 Task: Look for space in Fenoarivo Atsinanana, Madagascar from 5th July, 2023 to 11th July, 2023 for 2 adults in price range Rs.8000 to Rs.16000. Place can be entire place with 2 bedrooms having 2 beds and 1 bathroom. Property type can be house, flat, guest house. Booking option can be shelf check-in. Required host language is English.
Action: Mouse moved to (431, 59)
Screenshot: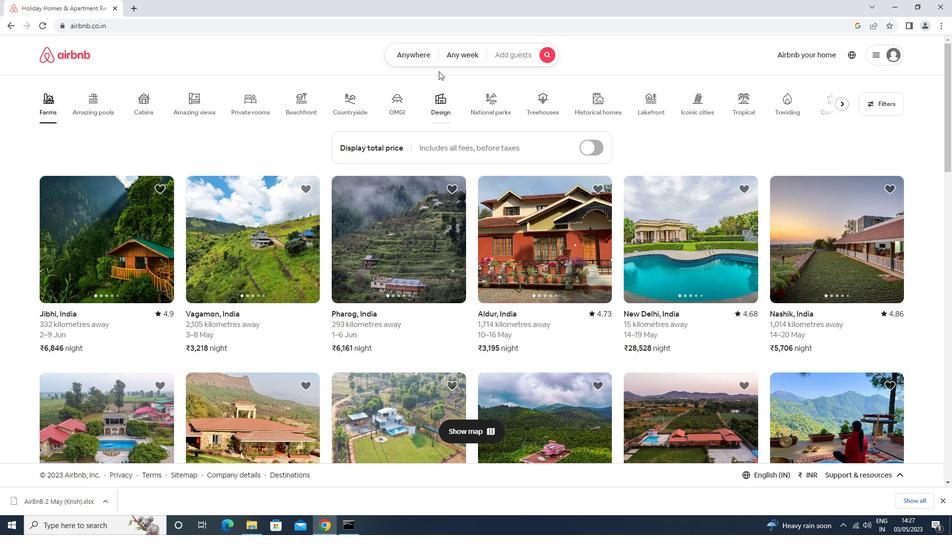 
Action: Mouse pressed left at (431, 59)
Screenshot: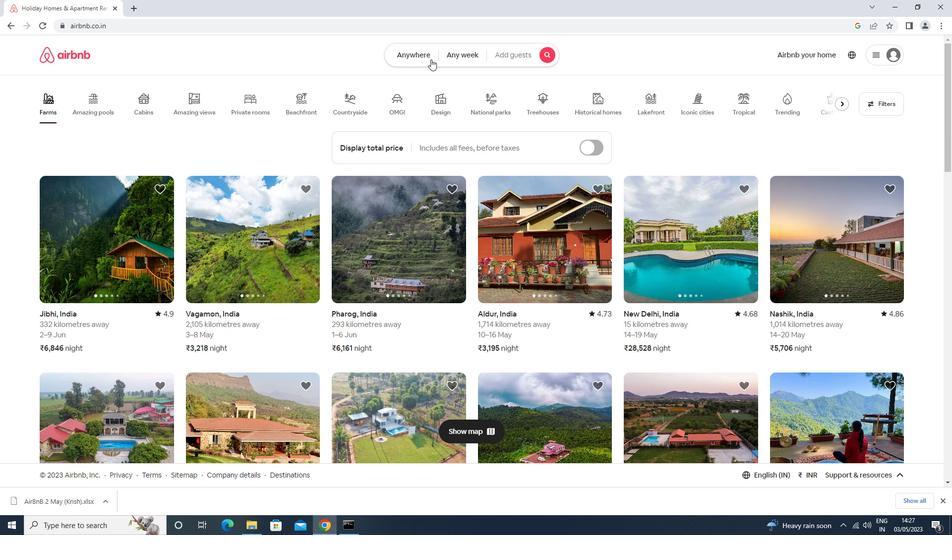 
Action: Mouse moved to (362, 94)
Screenshot: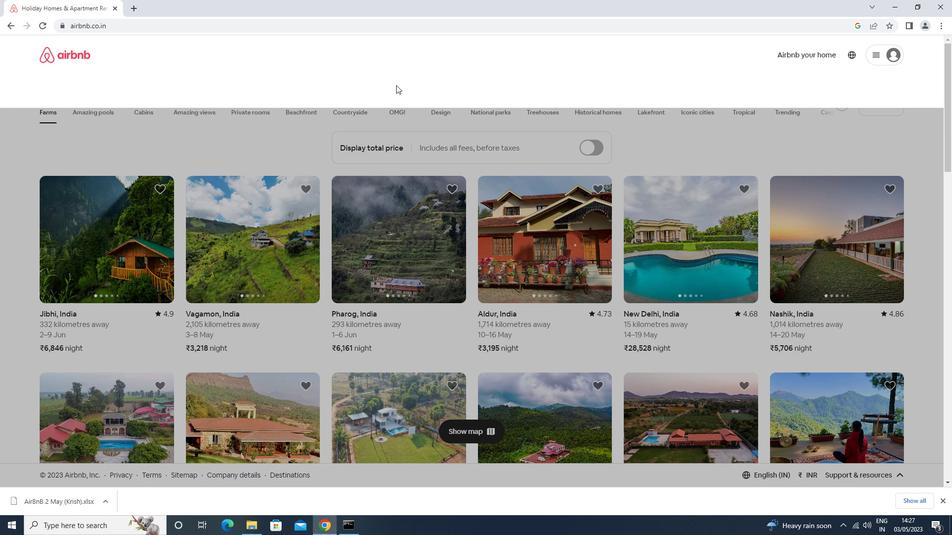 
Action: Mouse pressed left at (362, 94)
Screenshot: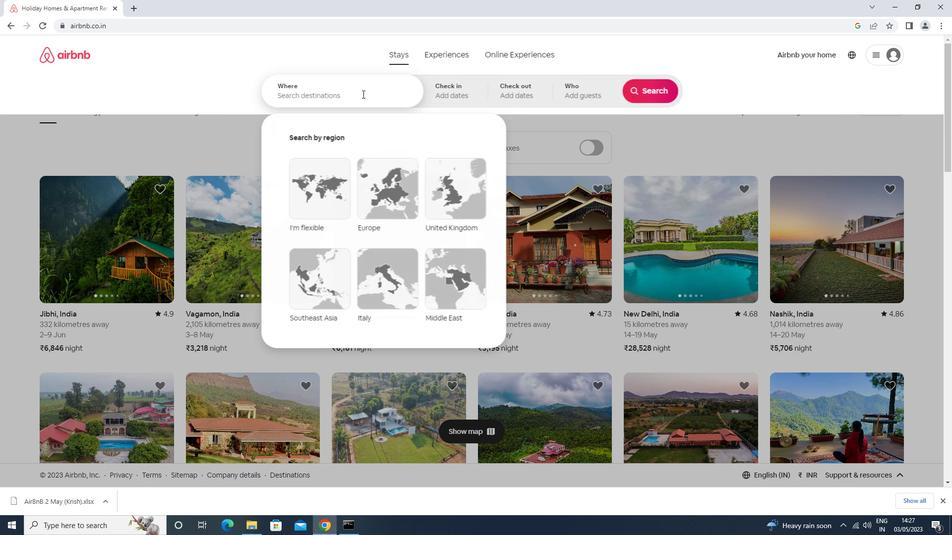 
Action: Mouse moved to (362, 94)
Screenshot: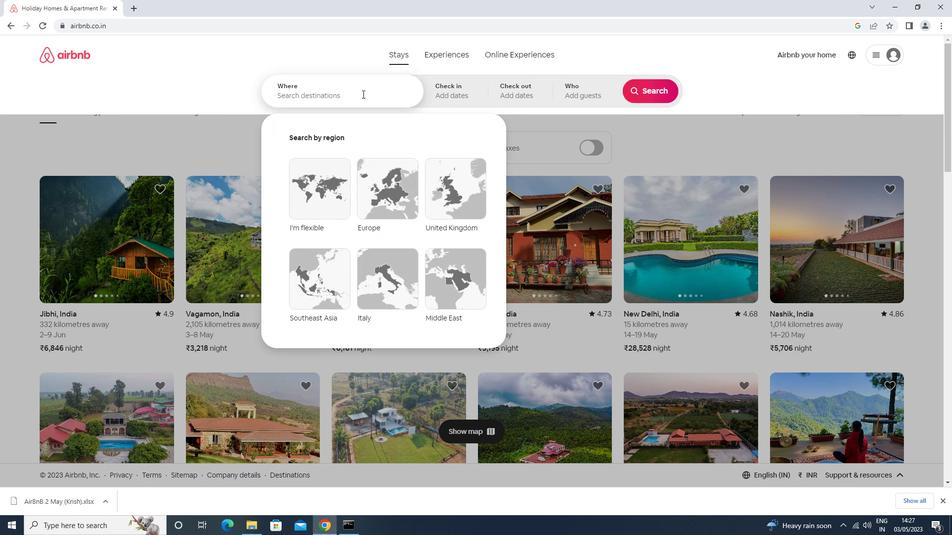 
Action: Key pressed fenaoriva<Key.down><Key.enter>
Screenshot: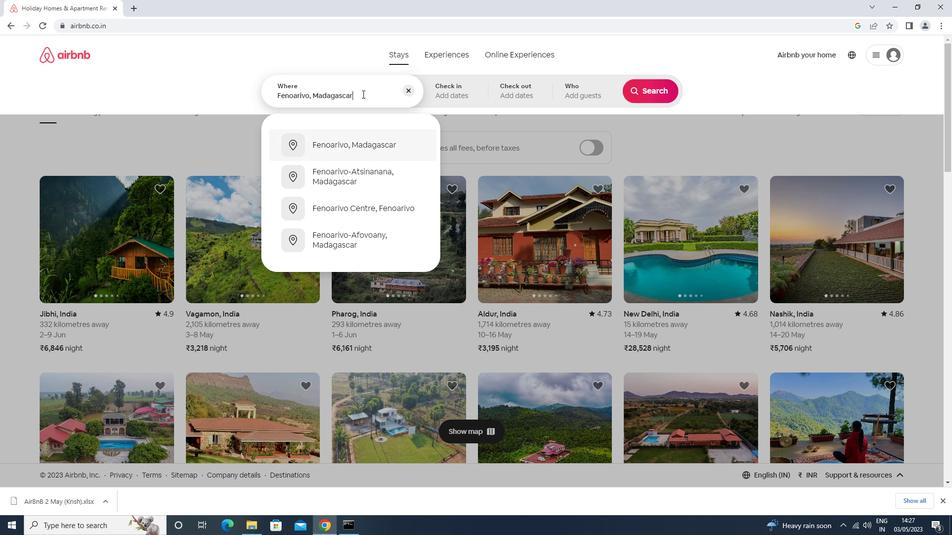 
Action: Mouse moved to (645, 168)
Screenshot: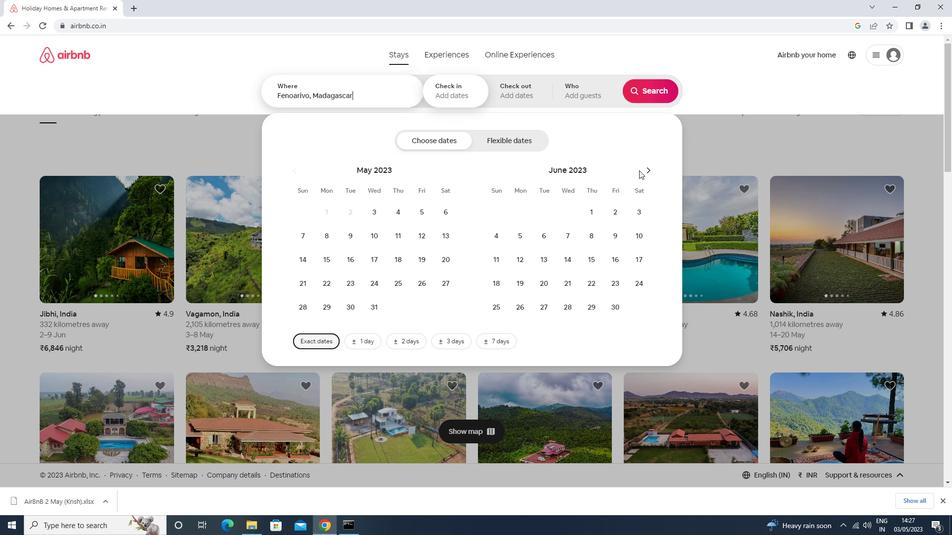 
Action: Mouse pressed left at (645, 168)
Screenshot: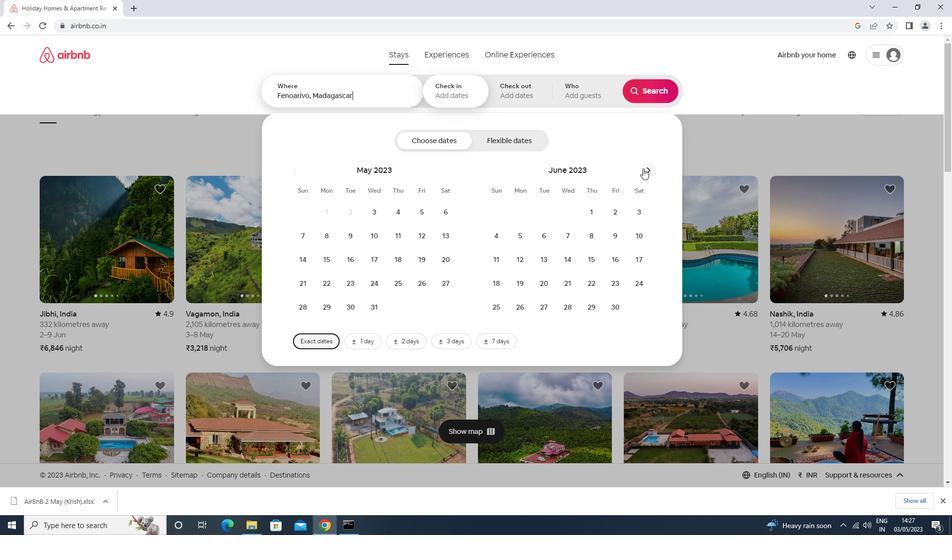 
Action: Mouse moved to (563, 238)
Screenshot: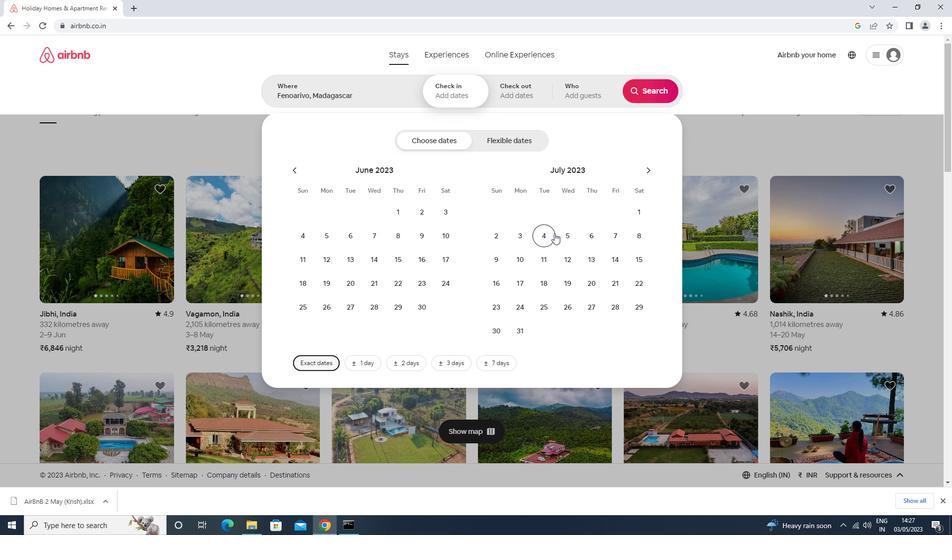 
Action: Mouse pressed left at (563, 238)
Screenshot: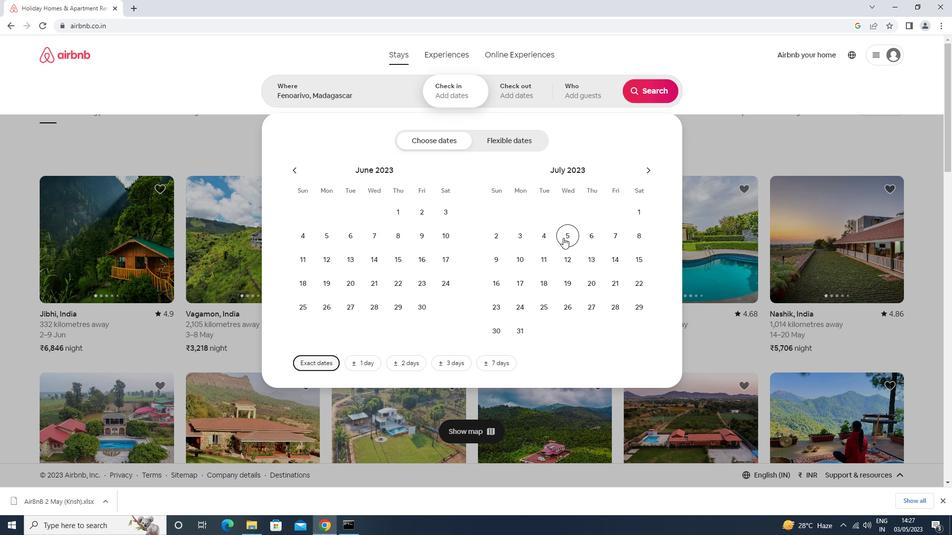 
Action: Mouse moved to (535, 262)
Screenshot: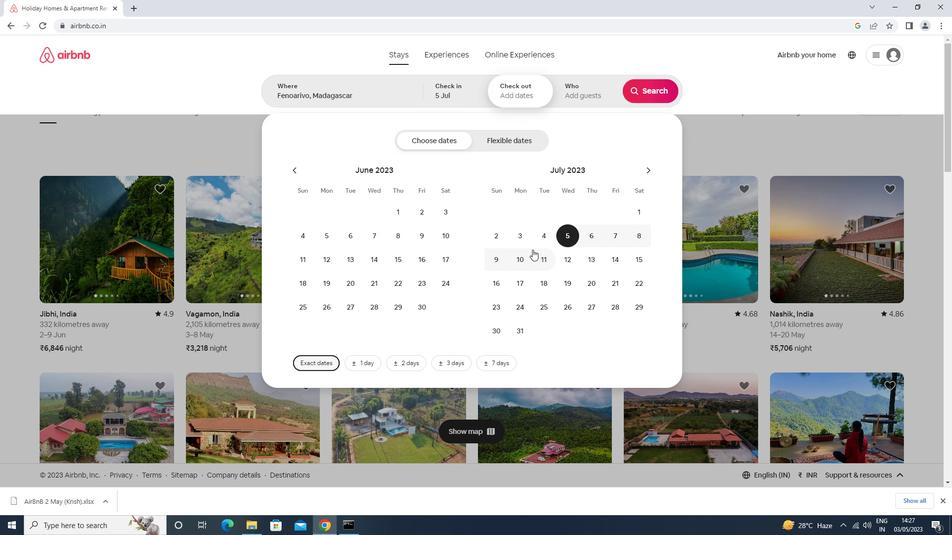 
Action: Mouse pressed left at (535, 262)
Screenshot: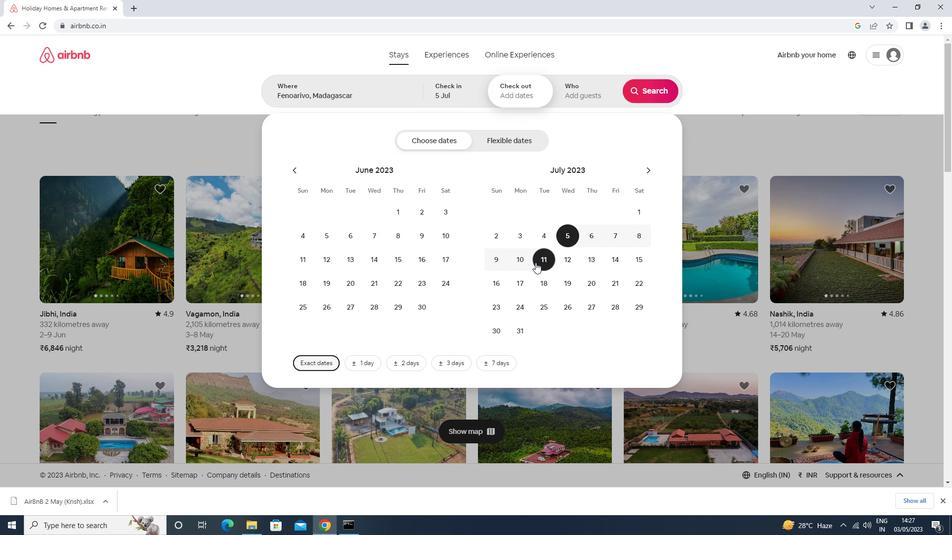 
Action: Mouse moved to (568, 98)
Screenshot: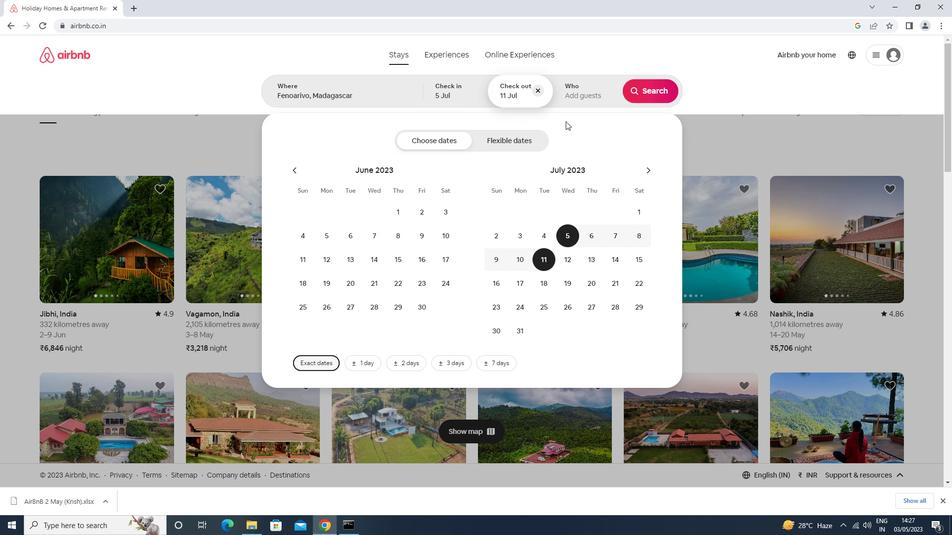 
Action: Mouse pressed left at (568, 98)
Screenshot: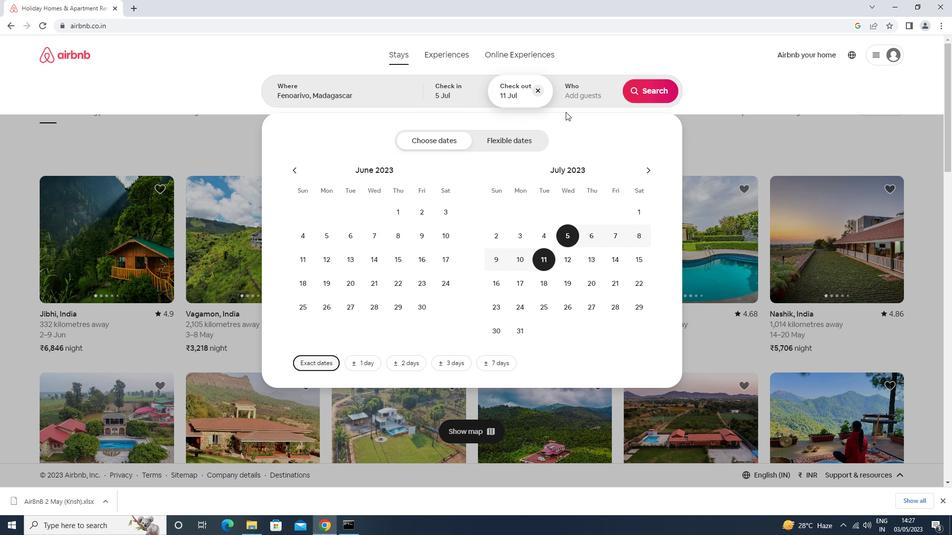 
Action: Mouse moved to (656, 145)
Screenshot: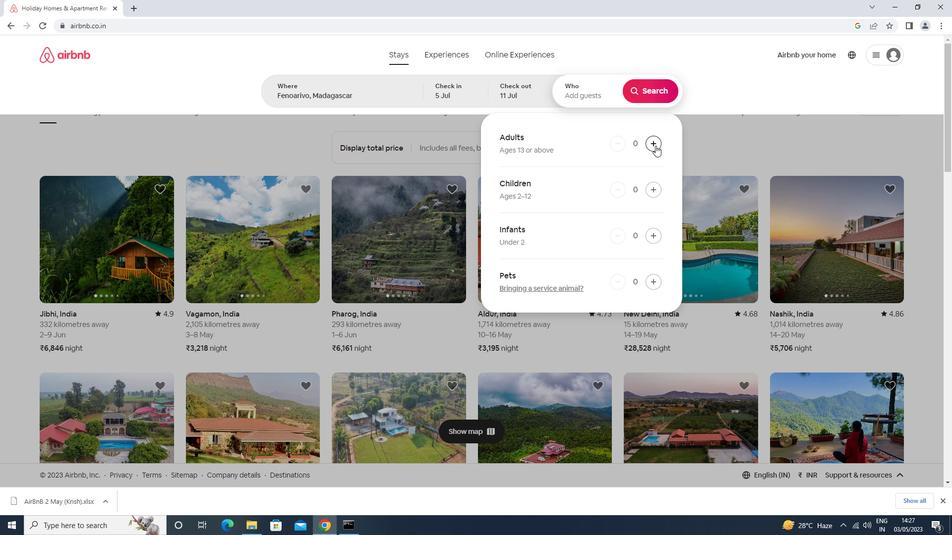 
Action: Mouse pressed left at (656, 145)
Screenshot: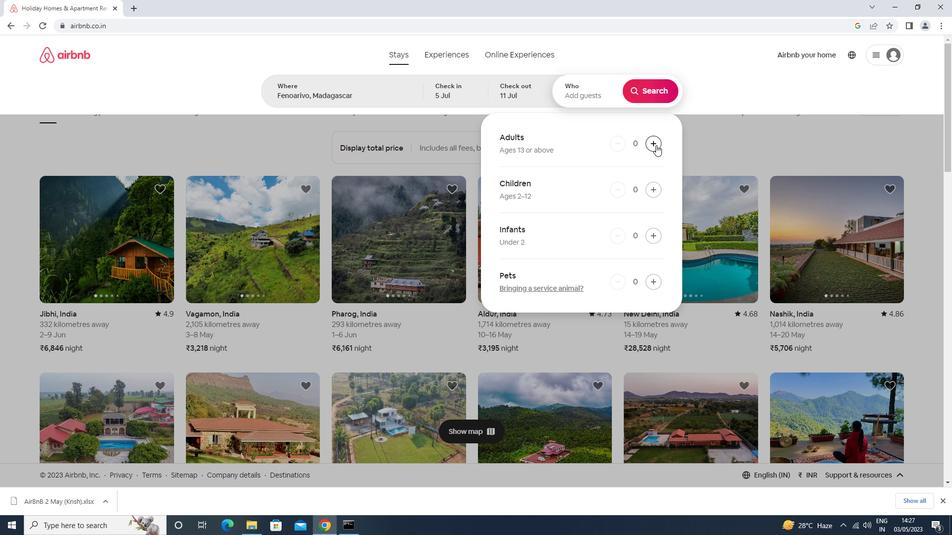 
Action: Mouse pressed left at (656, 145)
Screenshot: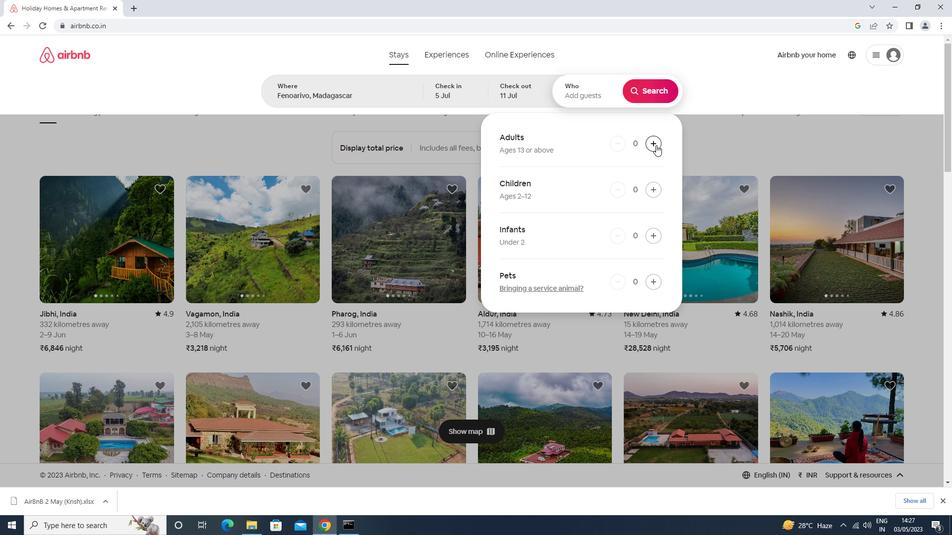 
Action: Mouse moved to (653, 99)
Screenshot: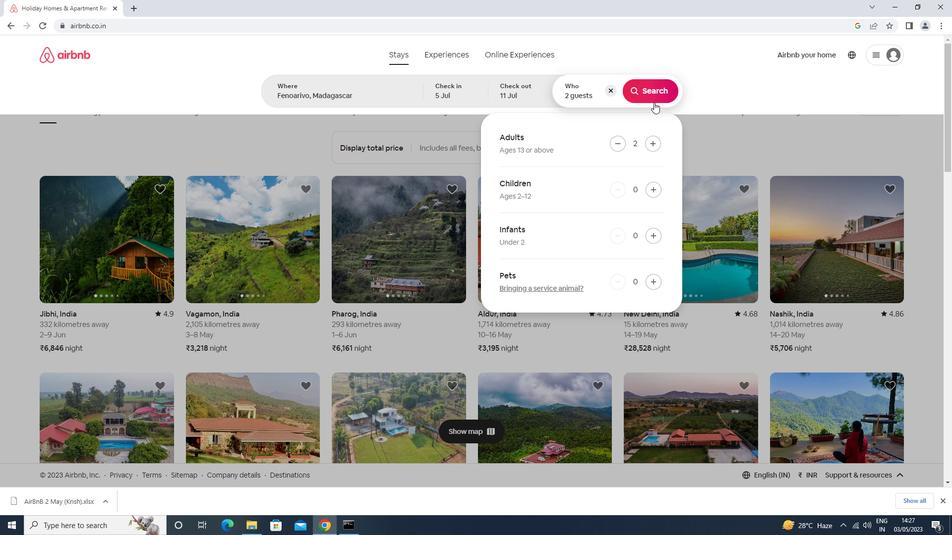 
Action: Mouse pressed left at (653, 99)
Screenshot: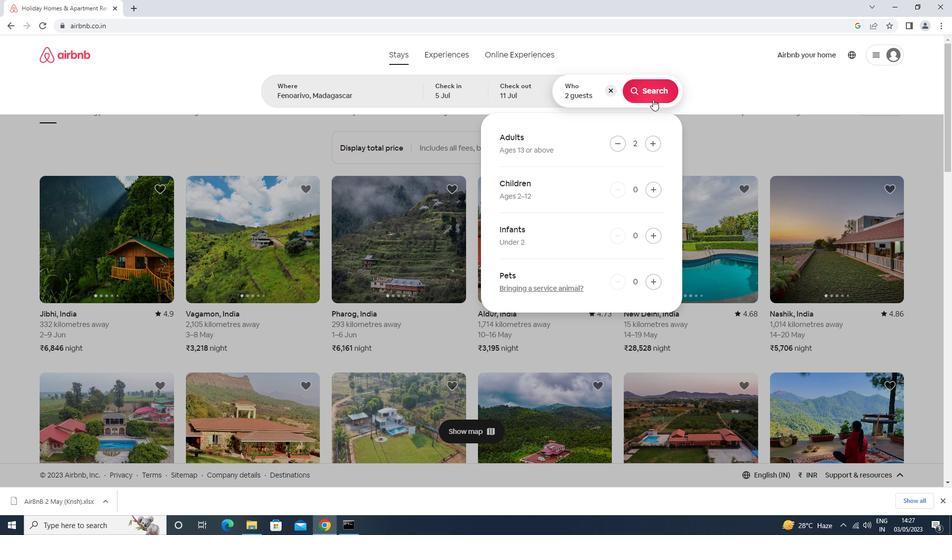 
Action: Mouse moved to (898, 92)
Screenshot: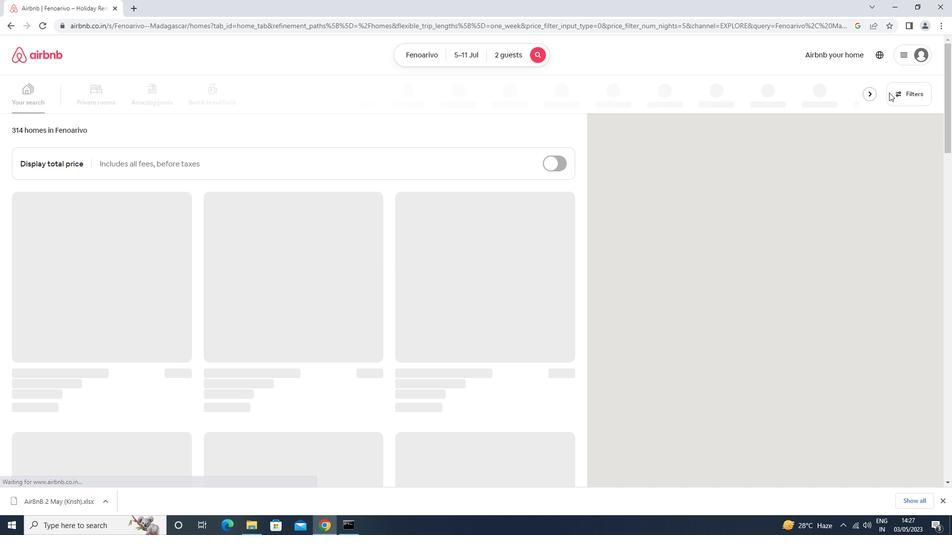 
Action: Mouse pressed left at (898, 92)
Screenshot: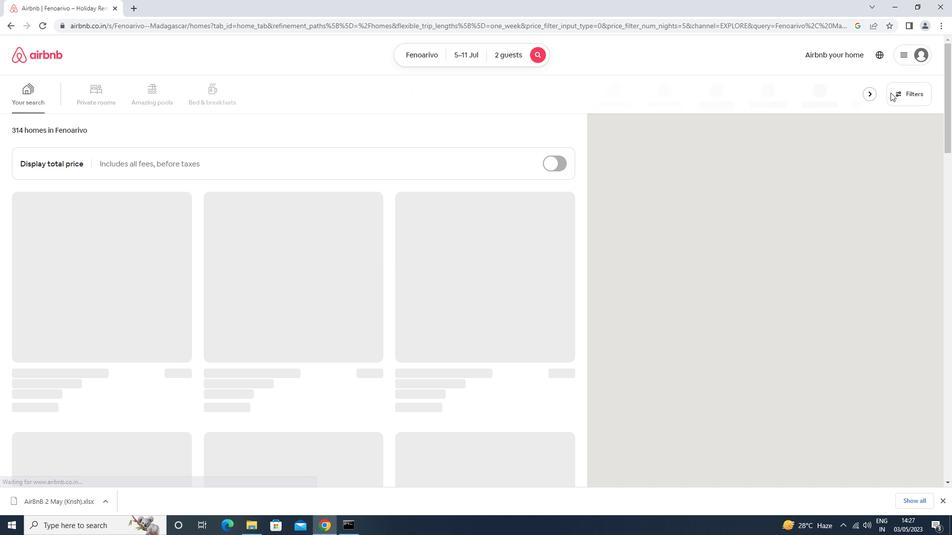 
Action: Mouse moved to (424, 211)
Screenshot: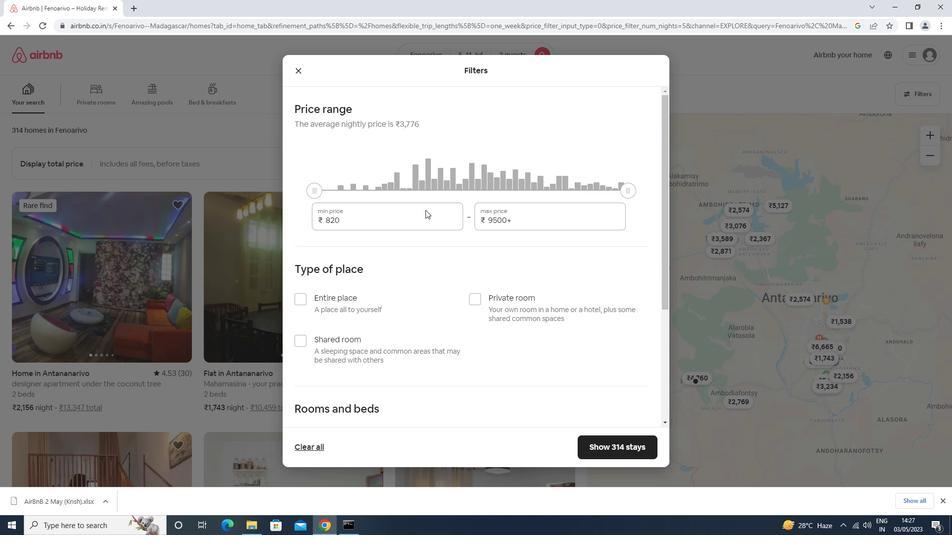 
Action: Mouse pressed left at (424, 211)
Screenshot: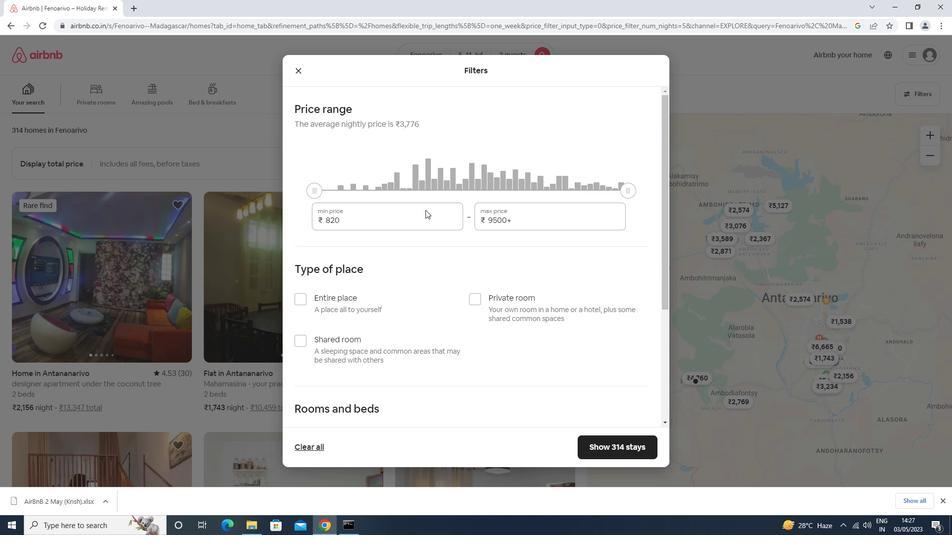 
Action: Mouse moved to (416, 215)
Screenshot: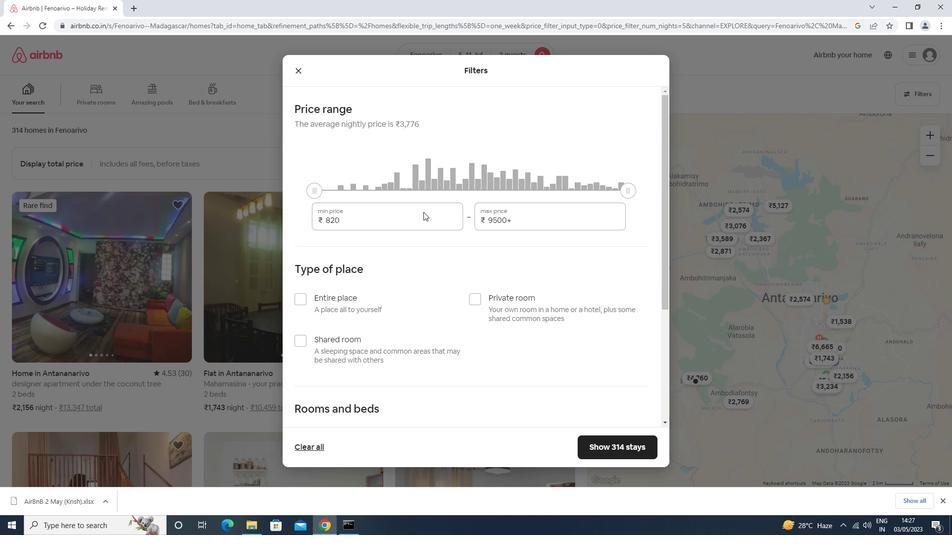 
Action: Key pressed <Key.backspace><Key.backspace><Key.backspace><Key.backspace><Key.backspace><Key.backspace><Key.backspace><Key.backspace><Key.backspace><Key.backspace><Key.backspace><Key.backspace>8000<Key.tab>16000
Screenshot: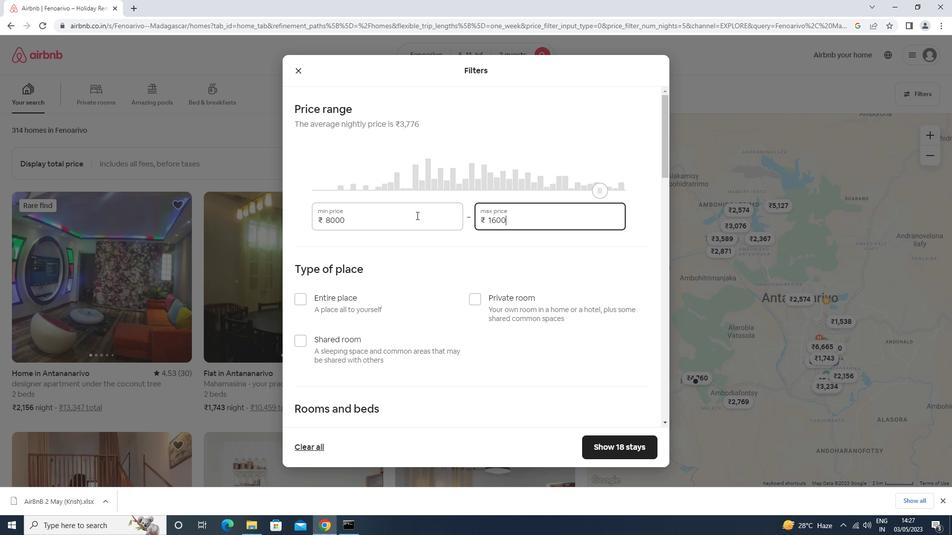
Action: Mouse moved to (390, 188)
Screenshot: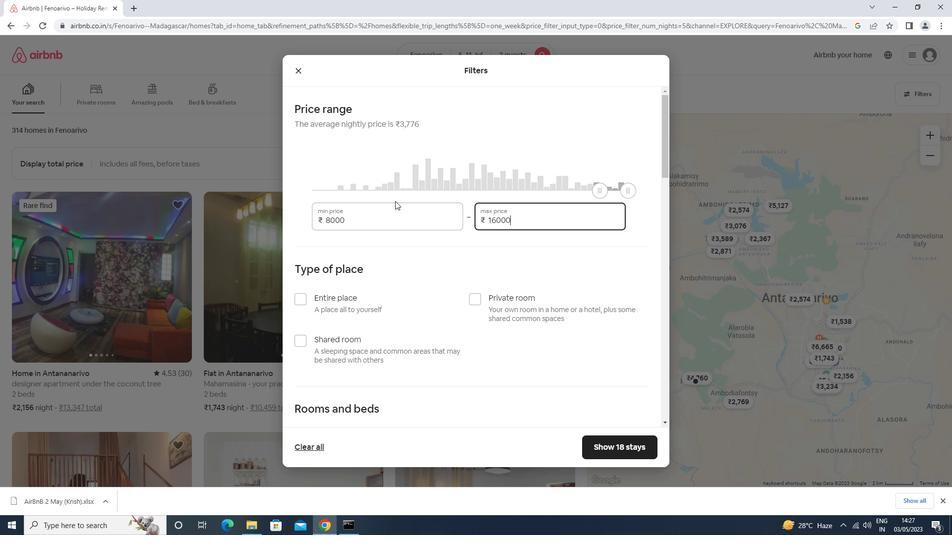 
Action: Mouse scrolled (390, 187) with delta (0, 0)
Screenshot: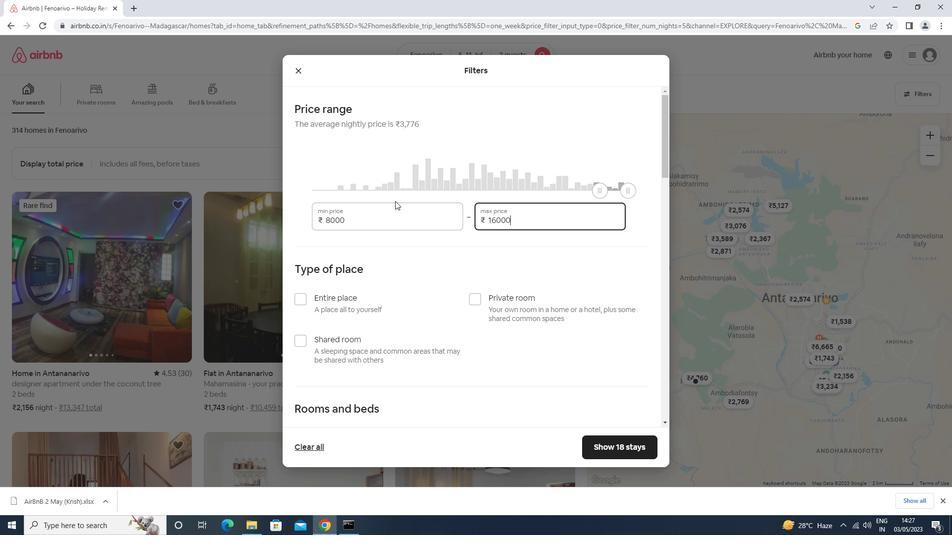 
Action: Mouse scrolled (390, 187) with delta (0, 0)
Screenshot: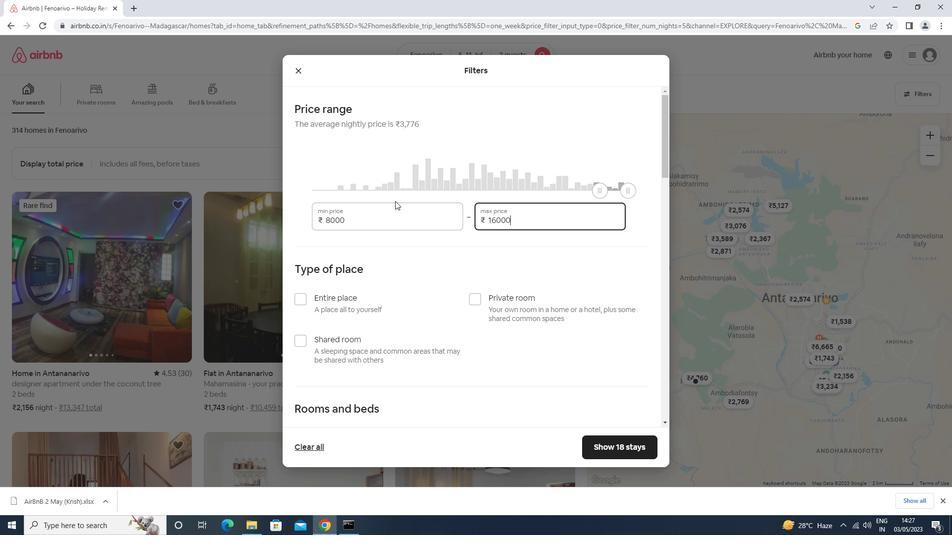 
Action: Mouse moved to (327, 201)
Screenshot: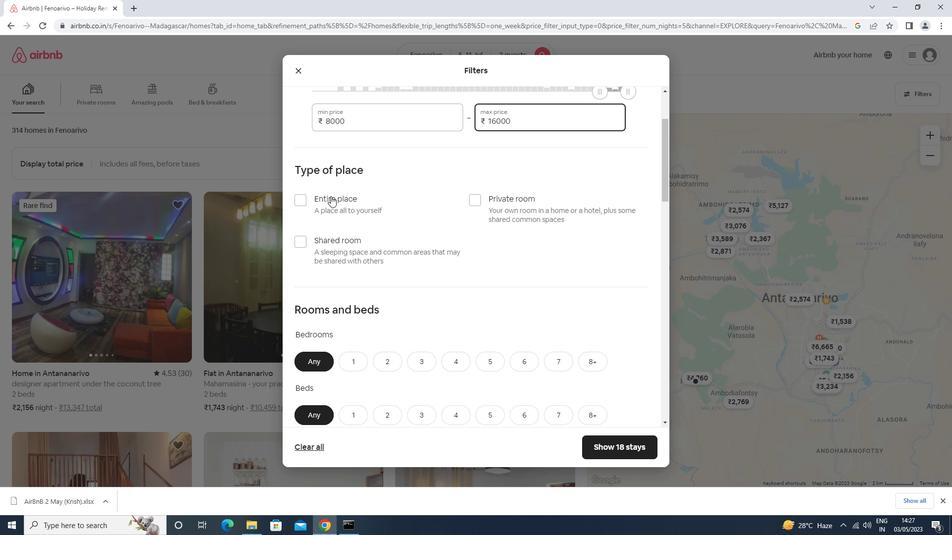 
Action: Mouse pressed left at (327, 201)
Screenshot: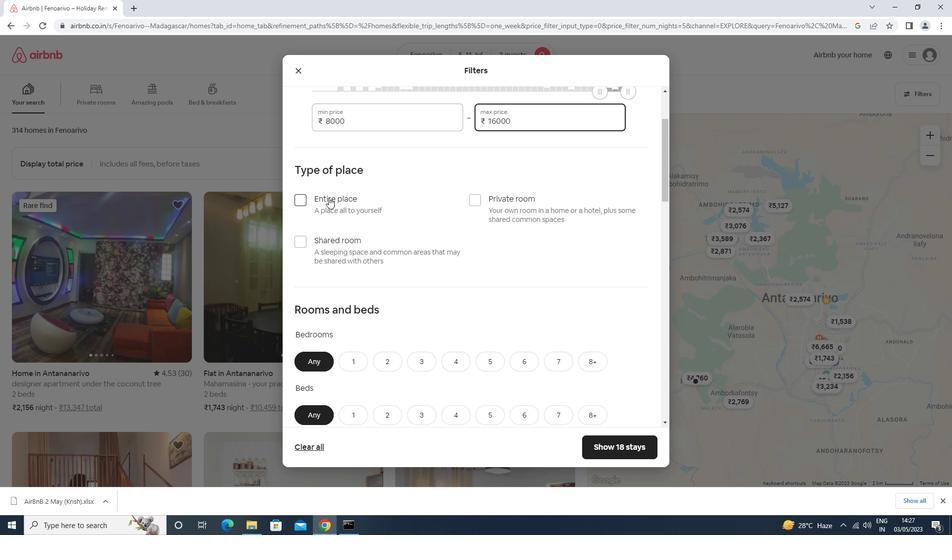 
Action: Mouse scrolled (327, 201) with delta (0, 0)
Screenshot: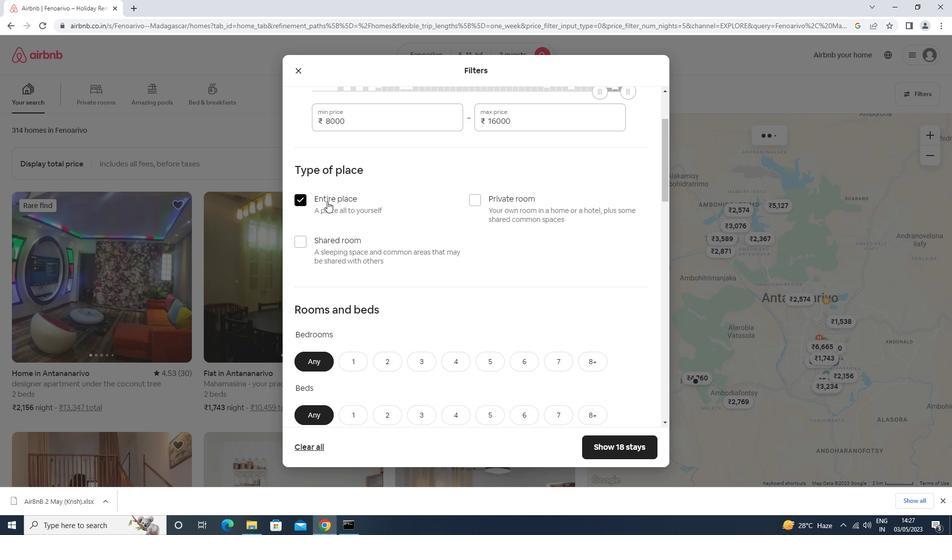 
Action: Mouse scrolled (327, 201) with delta (0, 0)
Screenshot: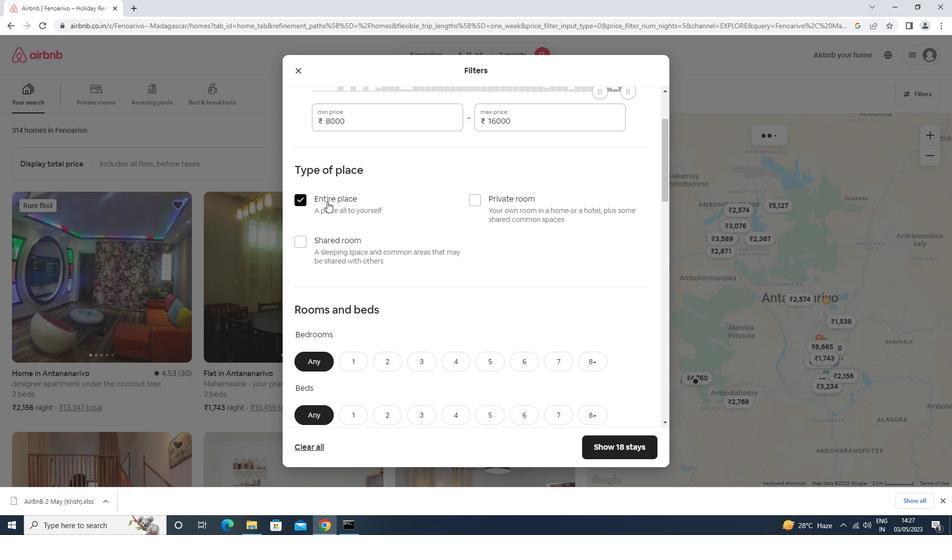 
Action: Mouse scrolled (327, 201) with delta (0, 0)
Screenshot: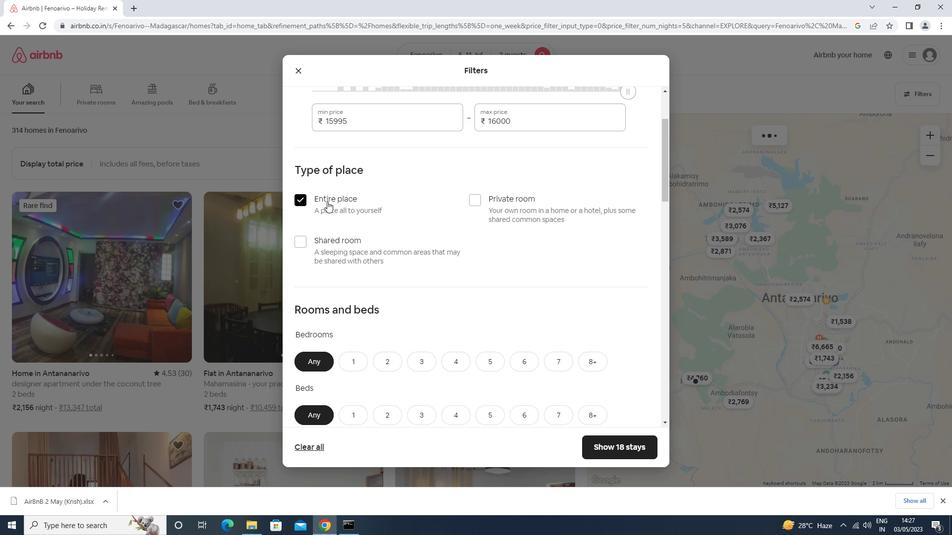 
Action: Mouse moved to (391, 213)
Screenshot: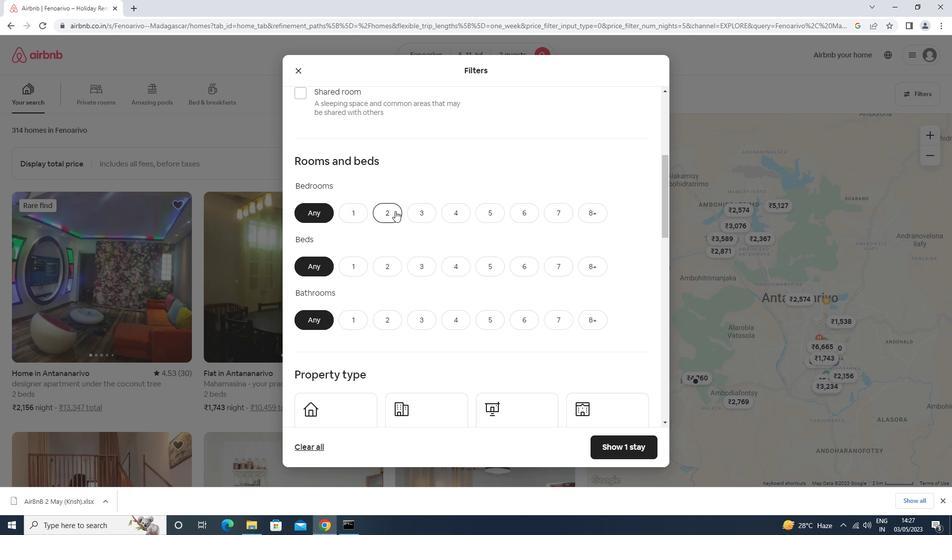 
Action: Mouse pressed left at (391, 213)
Screenshot: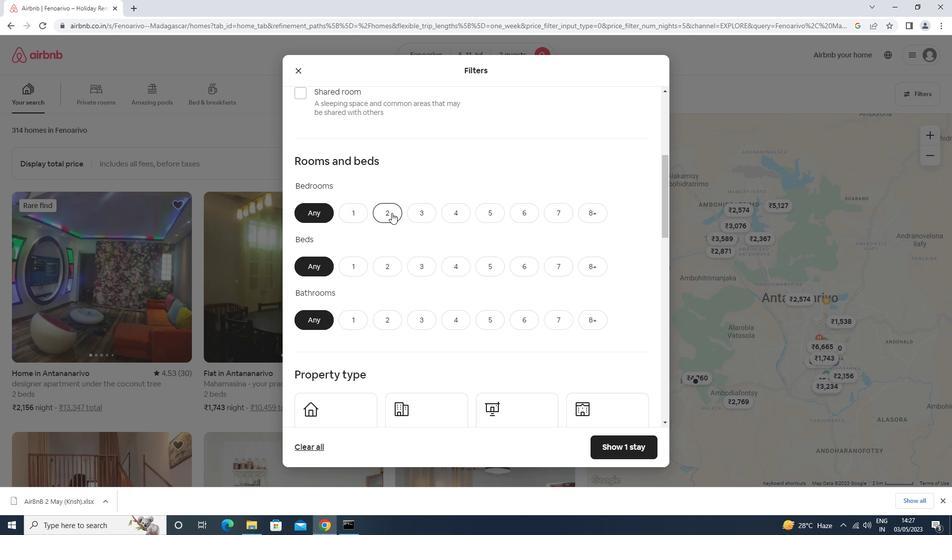 
Action: Mouse moved to (382, 266)
Screenshot: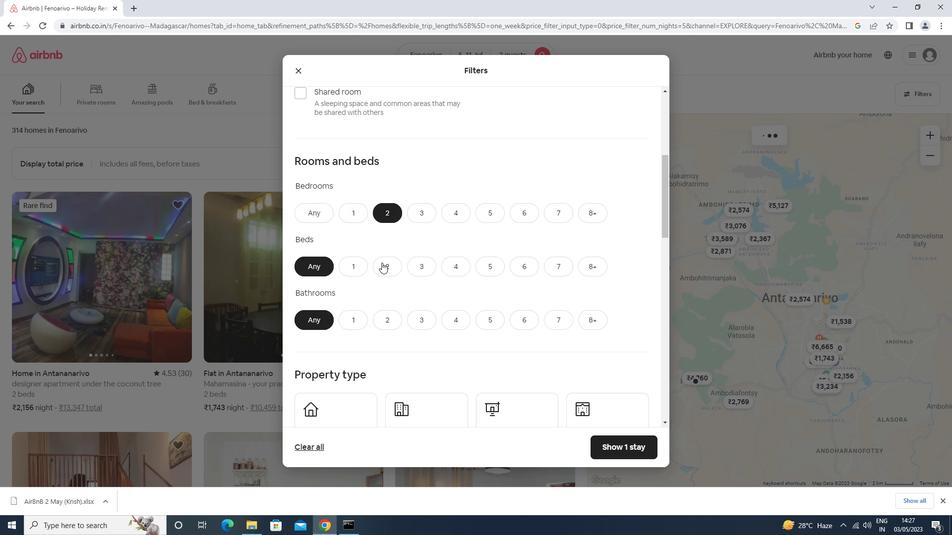 
Action: Mouse pressed left at (382, 266)
Screenshot: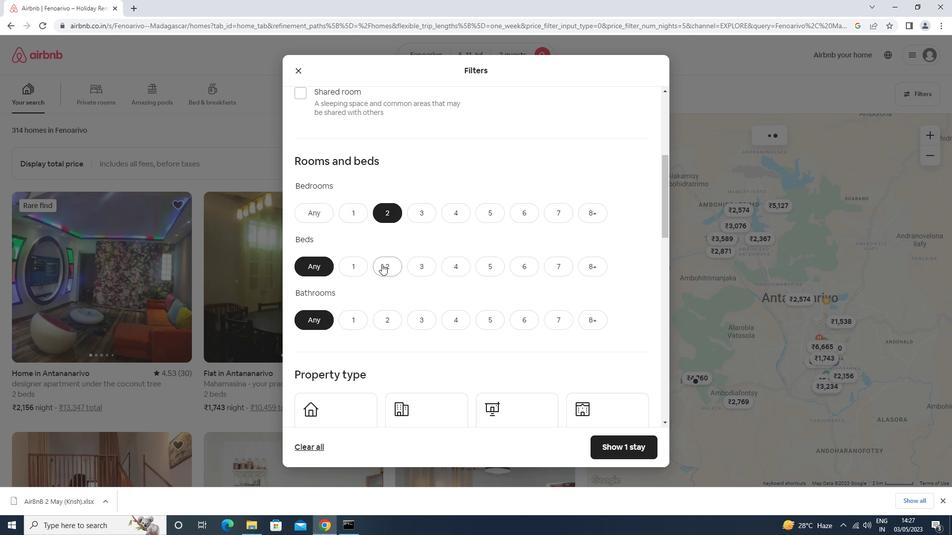 
Action: Mouse moved to (358, 320)
Screenshot: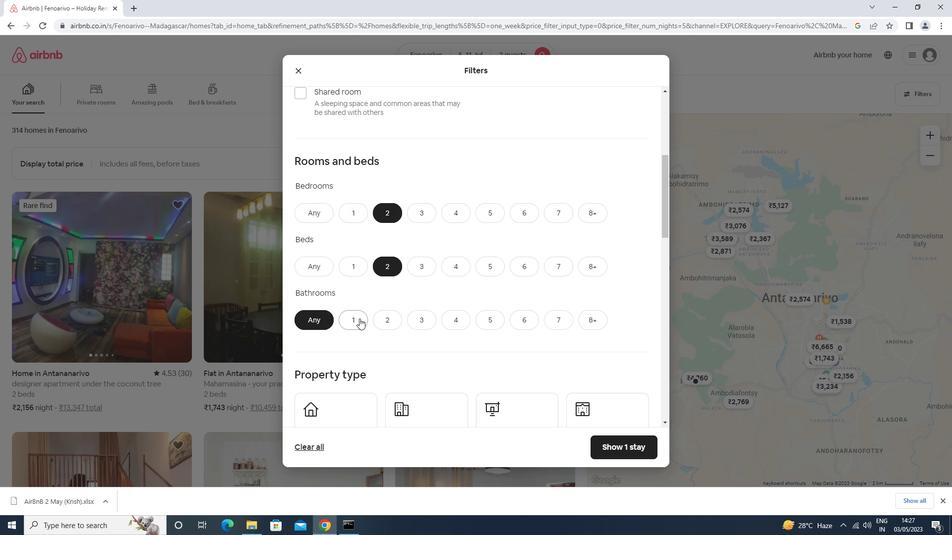 
Action: Mouse pressed left at (358, 320)
Screenshot: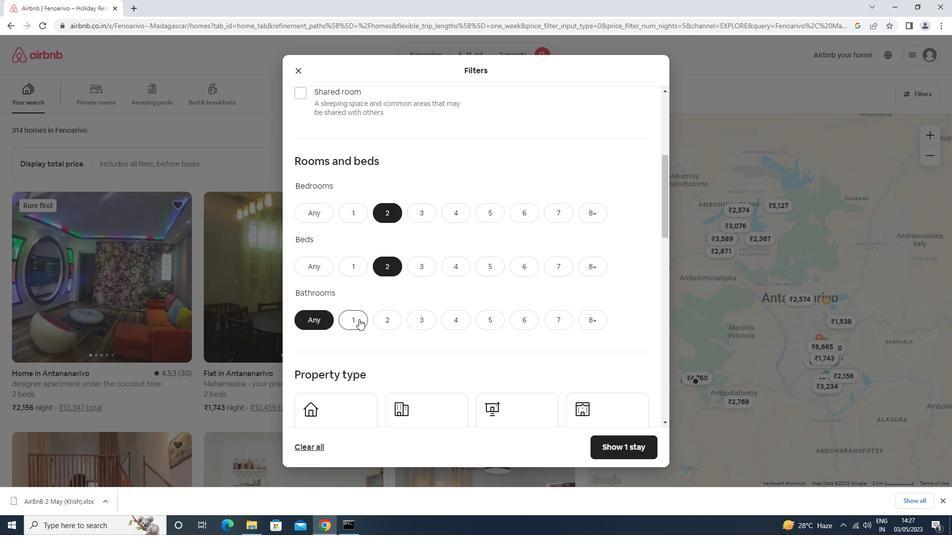 
Action: Mouse moved to (357, 321)
Screenshot: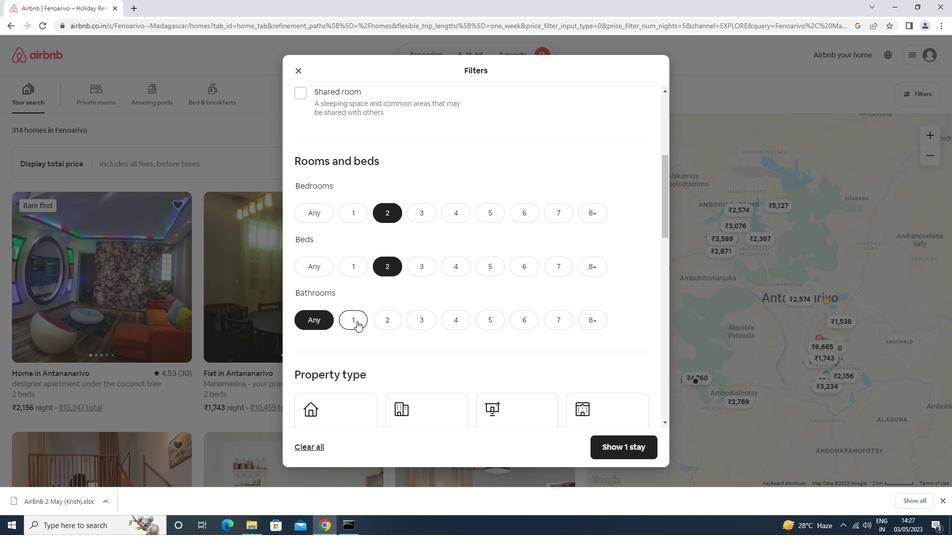 
Action: Mouse scrolled (357, 320) with delta (0, 0)
Screenshot: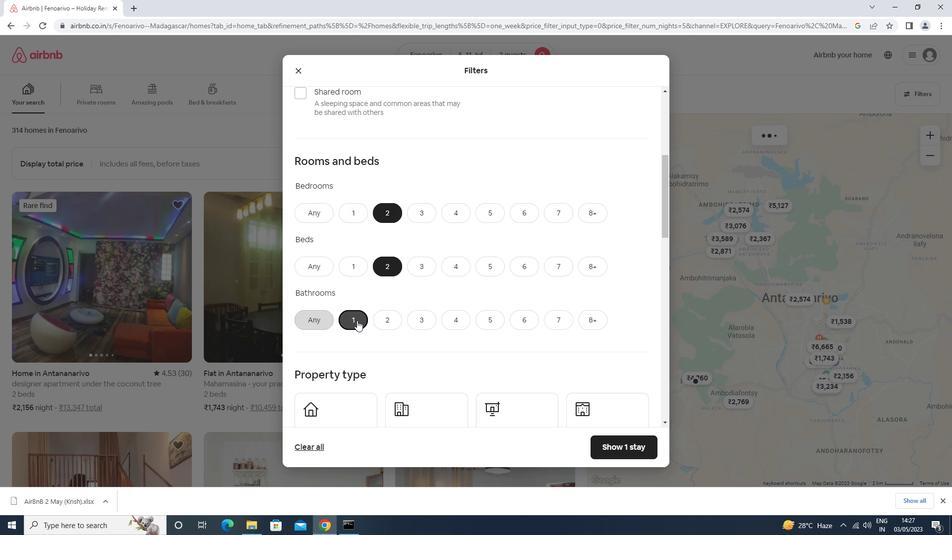 
Action: Mouse scrolled (357, 320) with delta (0, 0)
Screenshot: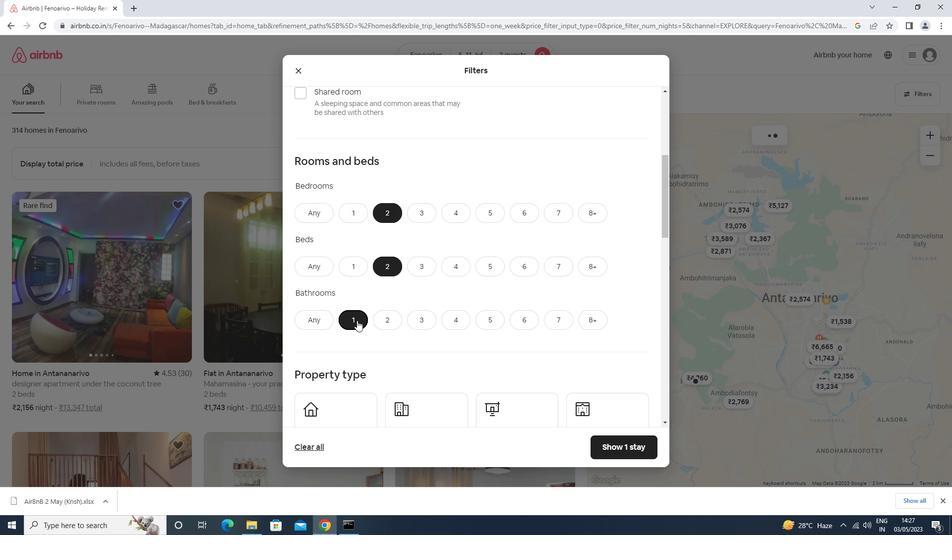 
Action: Mouse scrolled (357, 320) with delta (0, 0)
Screenshot: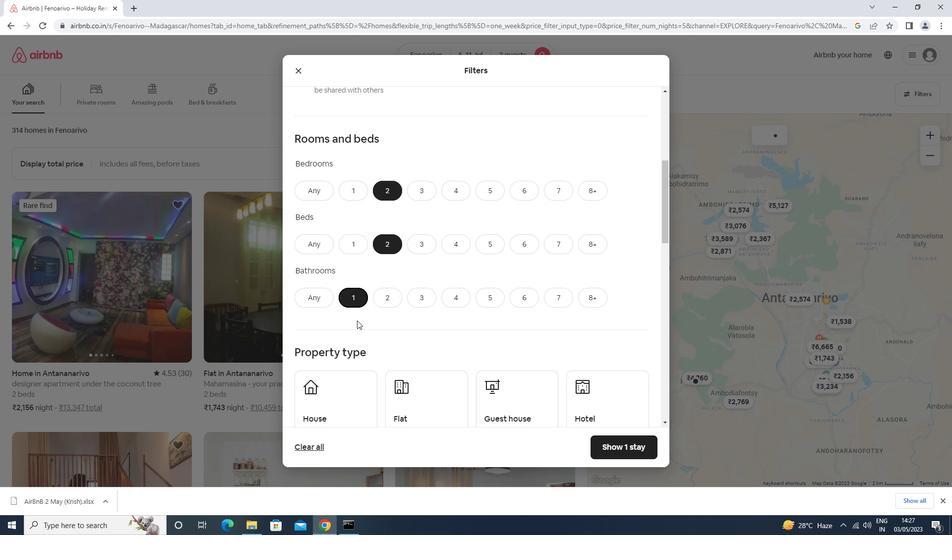 
Action: Mouse scrolled (357, 320) with delta (0, 0)
Screenshot: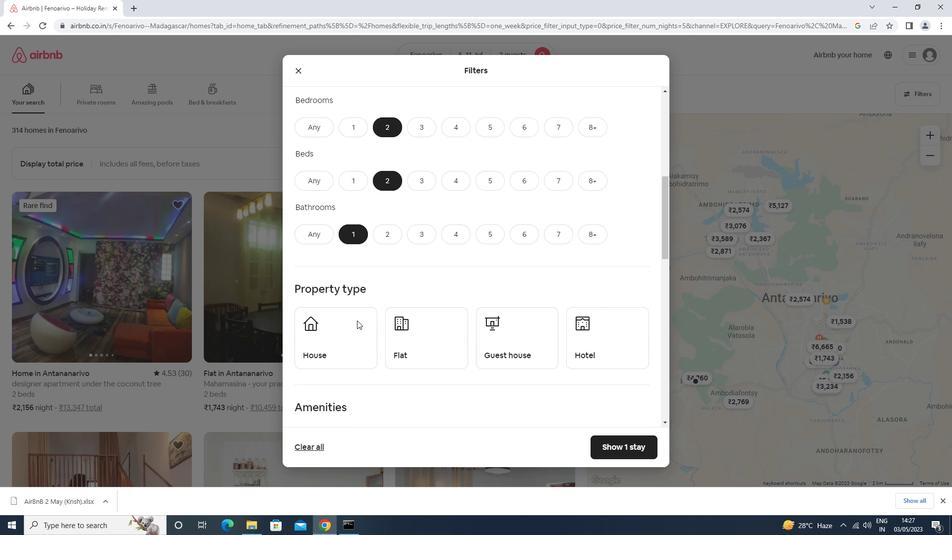 
Action: Mouse scrolled (357, 320) with delta (0, 0)
Screenshot: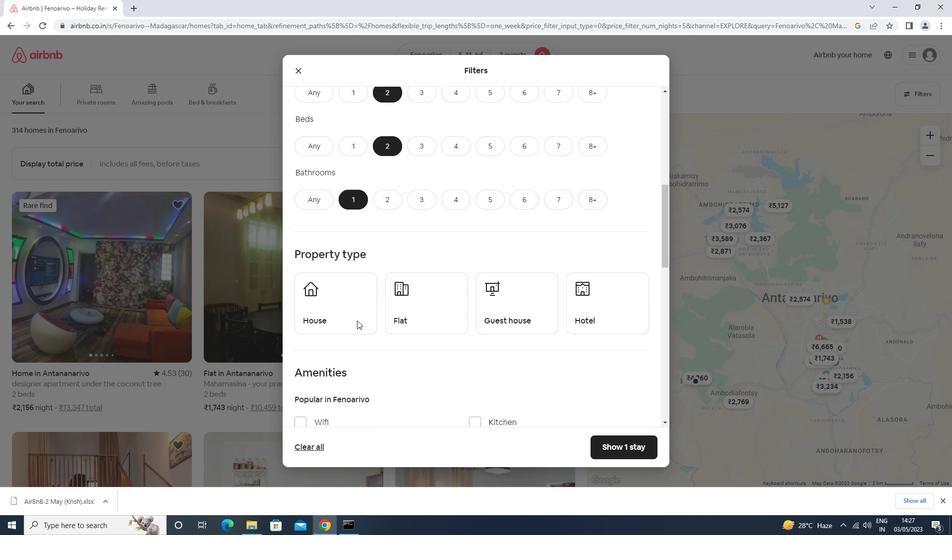 
Action: Mouse moved to (338, 175)
Screenshot: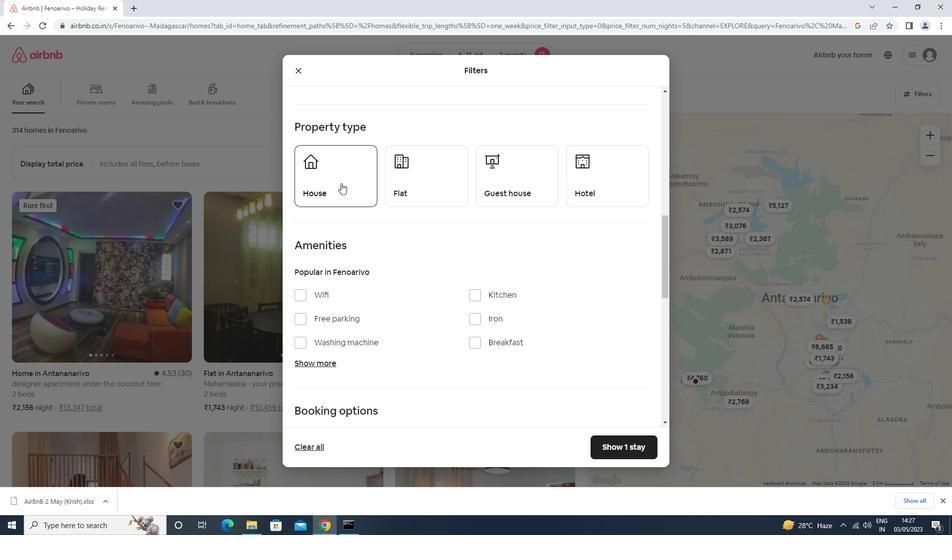 
Action: Mouse pressed left at (338, 175)
Screenshot: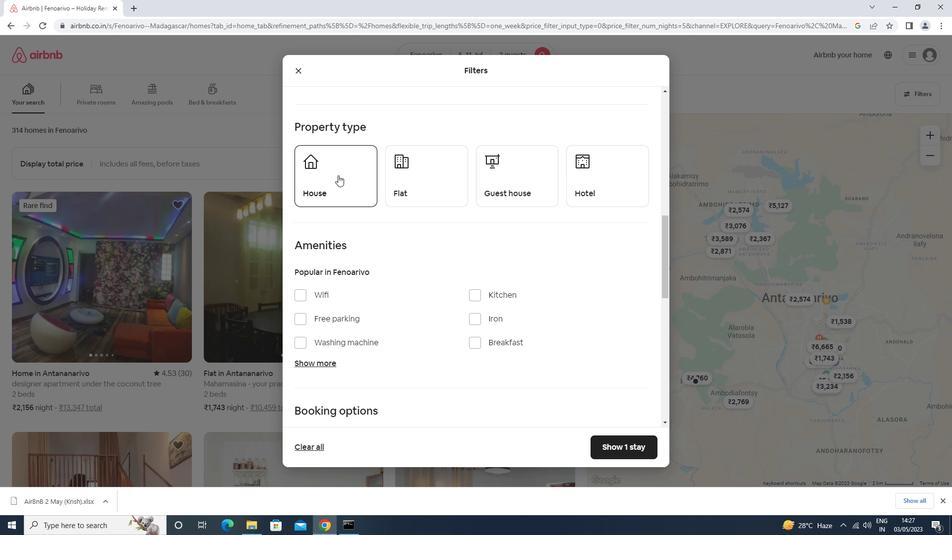 
Action: Mouse moved to (388, 185)
Screenshot: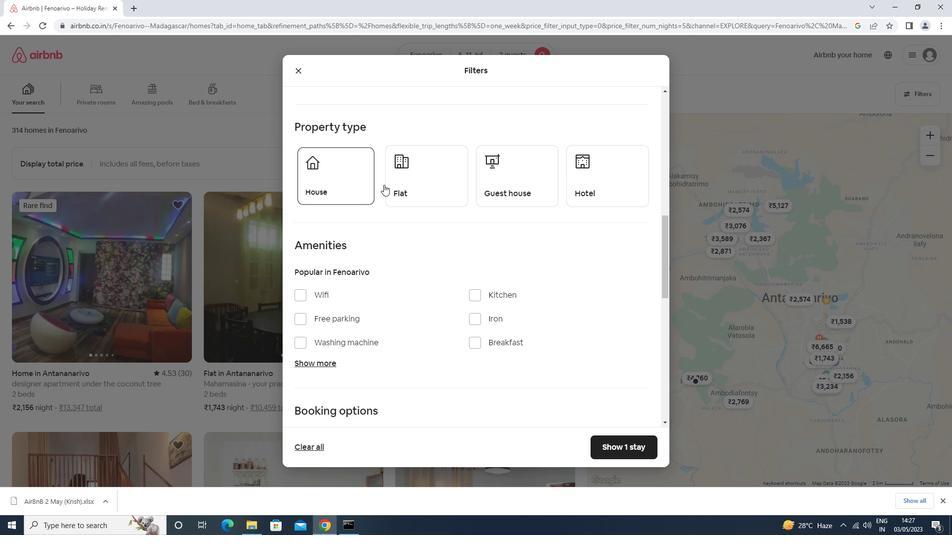 
Action: Mouse pressed left at (388, 185)
Screenshot: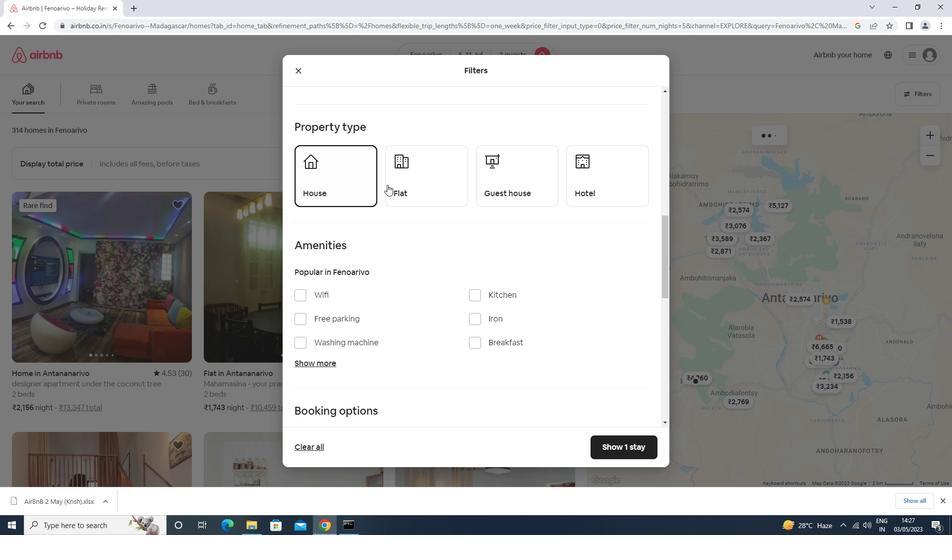 
Action: Mouse moved to (490, 185)
Screenshot: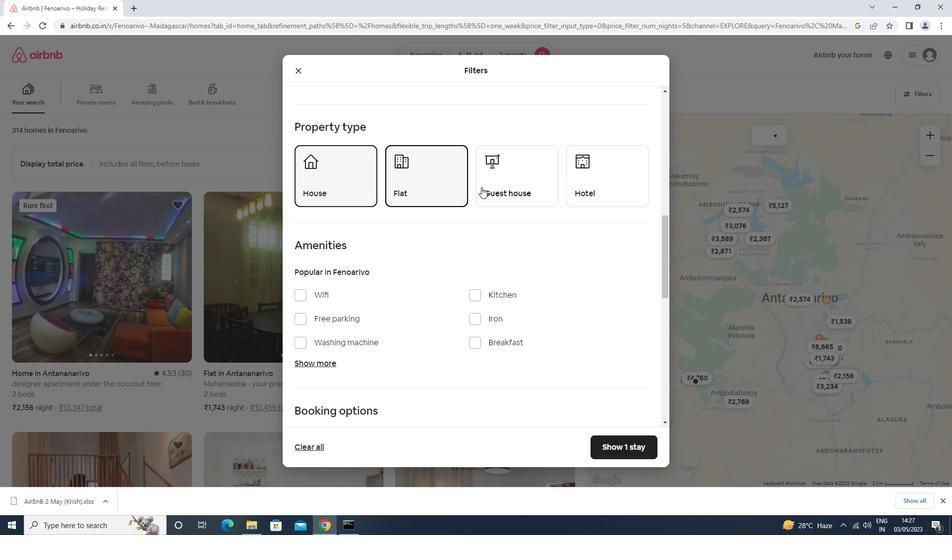 
Action: Mouse pressed left at (490, 185)
Screenshot: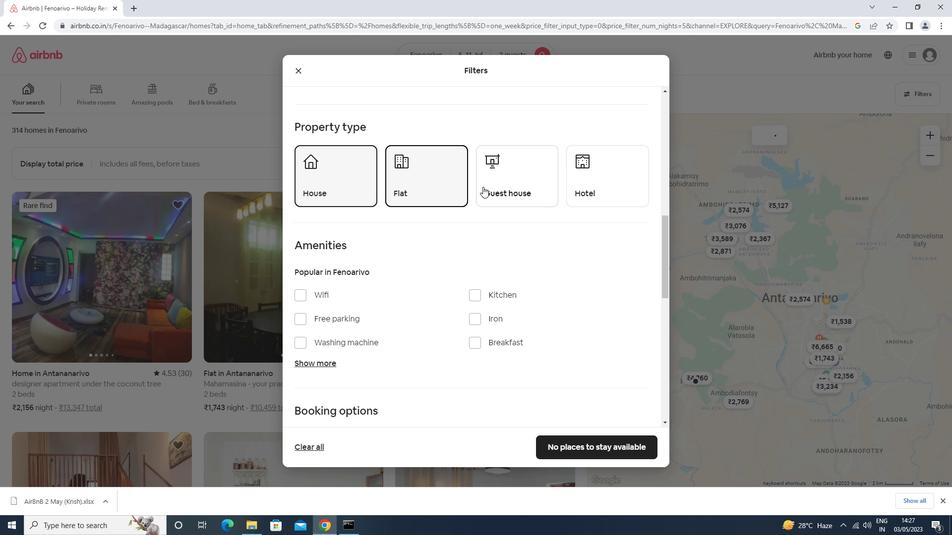 
Action: Mouse moved to (486, 187)
Screenshot: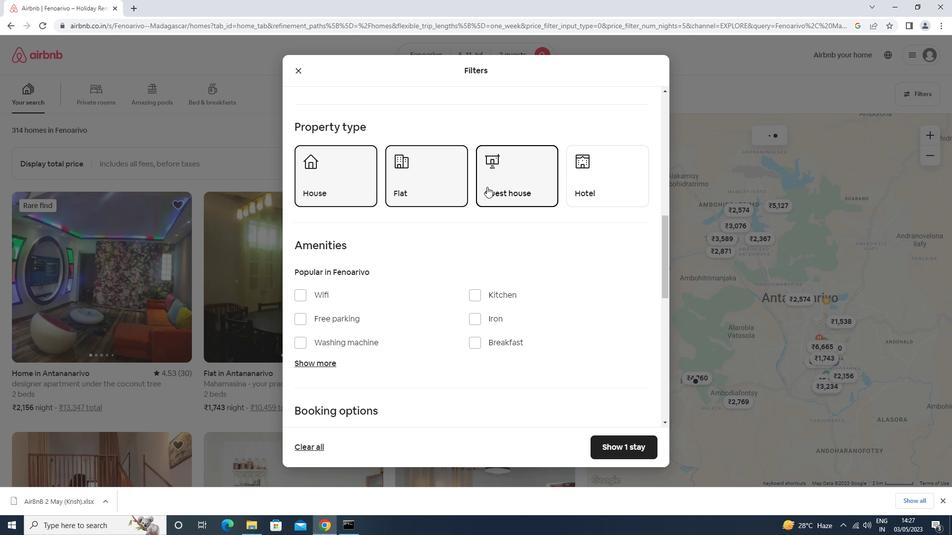 
Action: Mouse scrolled (486, 186) with delta (0, 0)
Screenshot: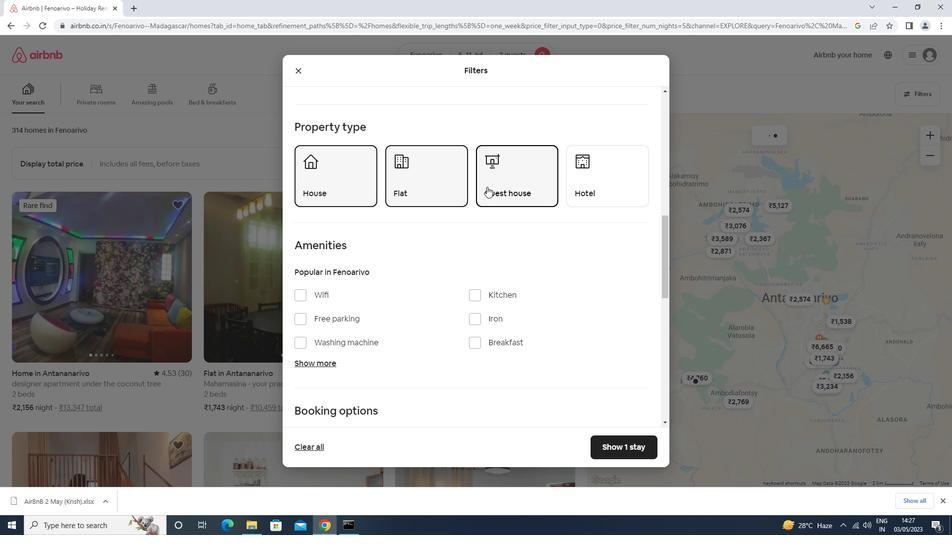 
Action: Mouse moved to (486, 187)
Screenshot: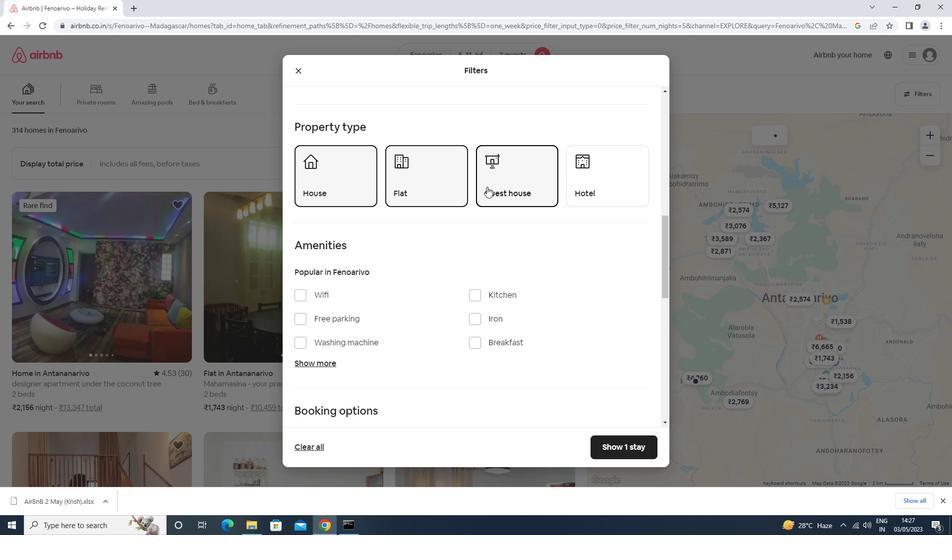 
Action: Mouse scrolled (486, 186) with delta (0, 0)
Screenshot: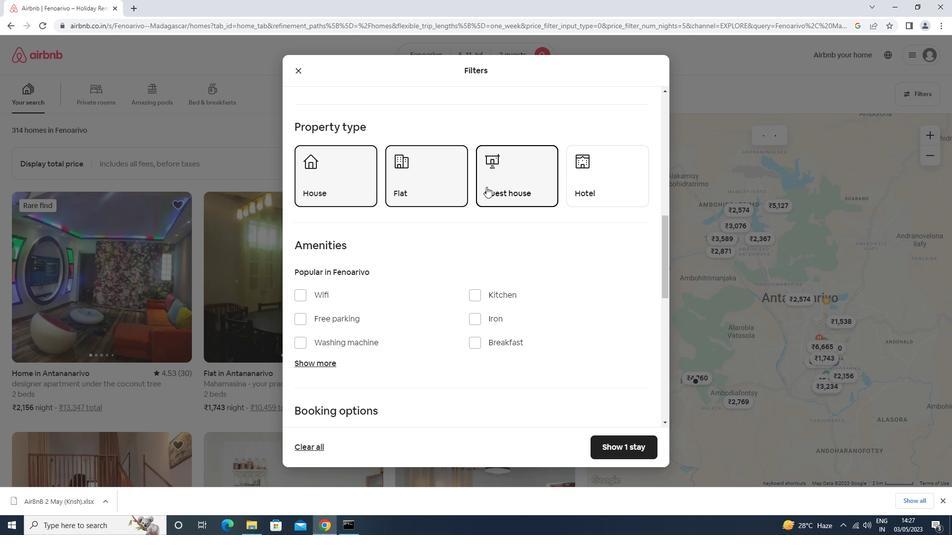 
Action: Mouse moved to (486, 187)
Screenshot: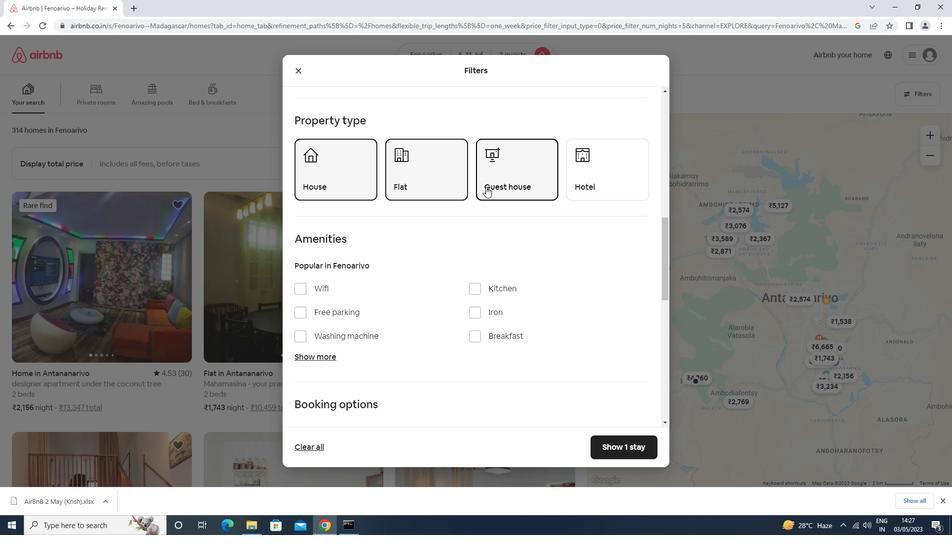 
Action: Mouse scrolled (486, 186) with delta (0, 0)
Screenshot: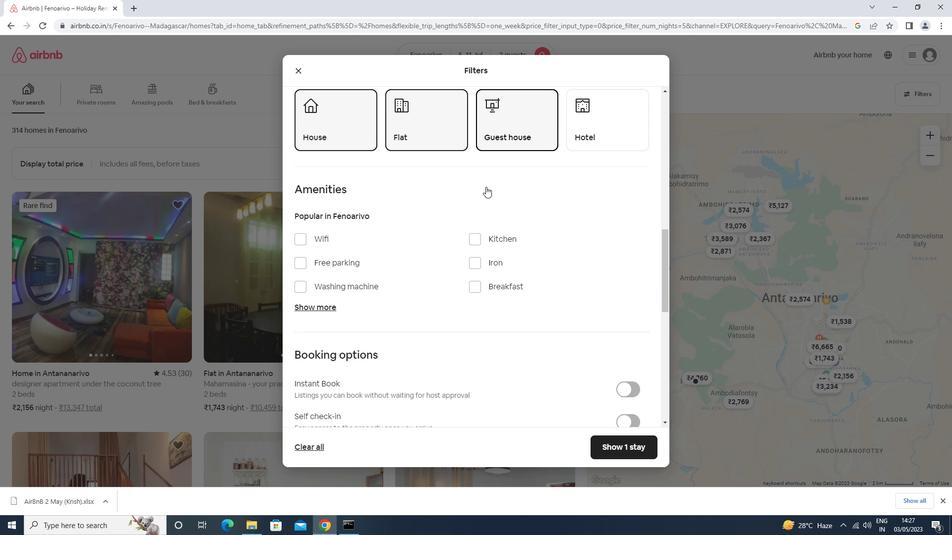 
Action: Mouse moved to (627, 331)
Screenshot: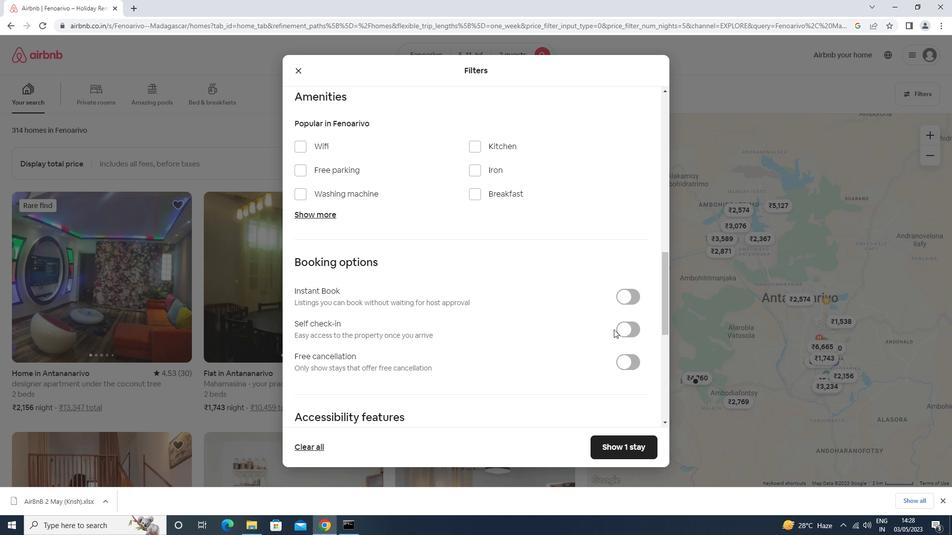 
Action: Mouse pressed left at (627, 331)
Screenshot: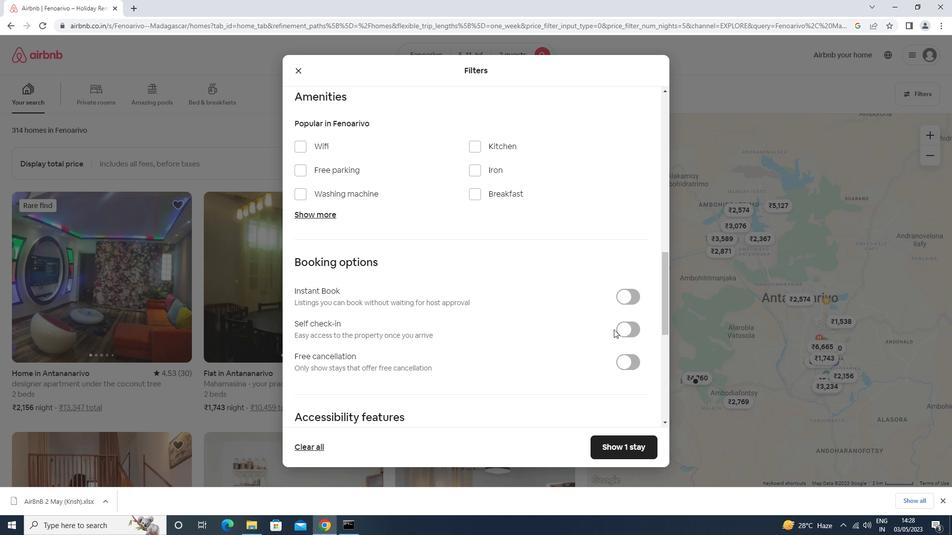 
Action: Mouse moved to (623, 329)
Screenshot: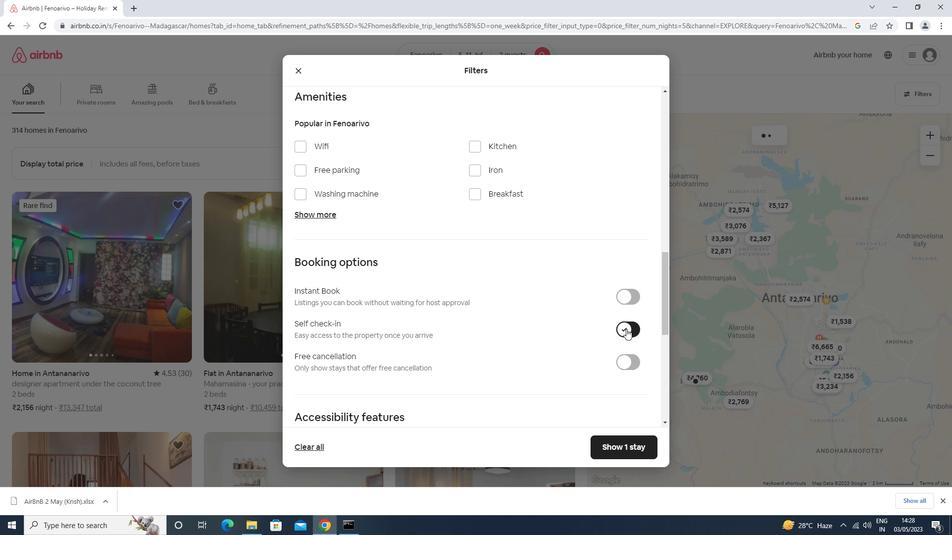 
Action: Mouse scrolled (623, 329) with delta (0, 0)
Screenshot: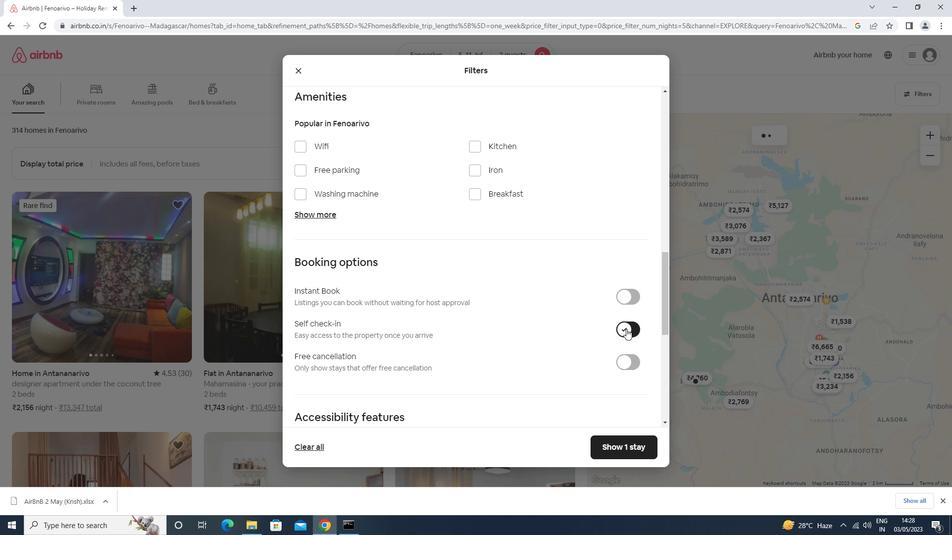 
Action: Mouse moved to (623, 331)
Screenshot: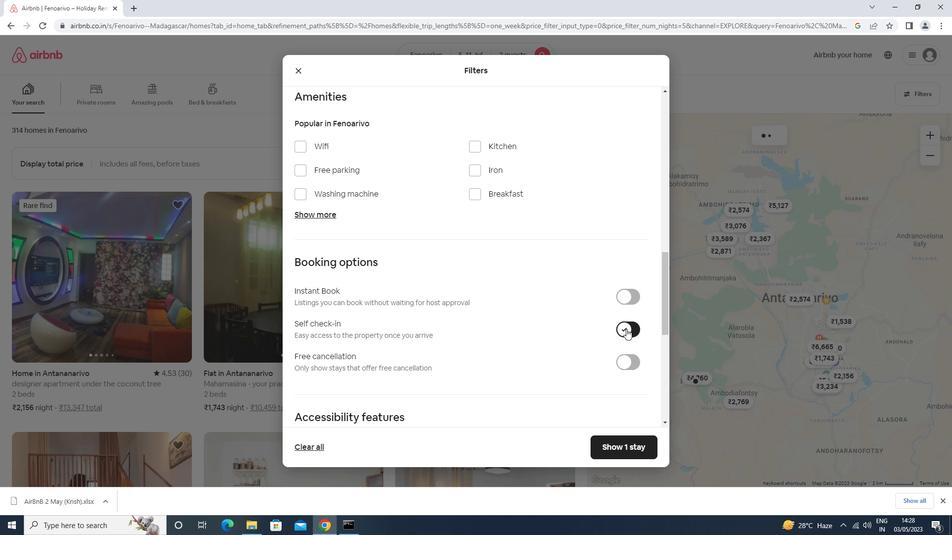 
Action: Mouse scrolled (623, 330) with delta (0, 0)
Screenshot: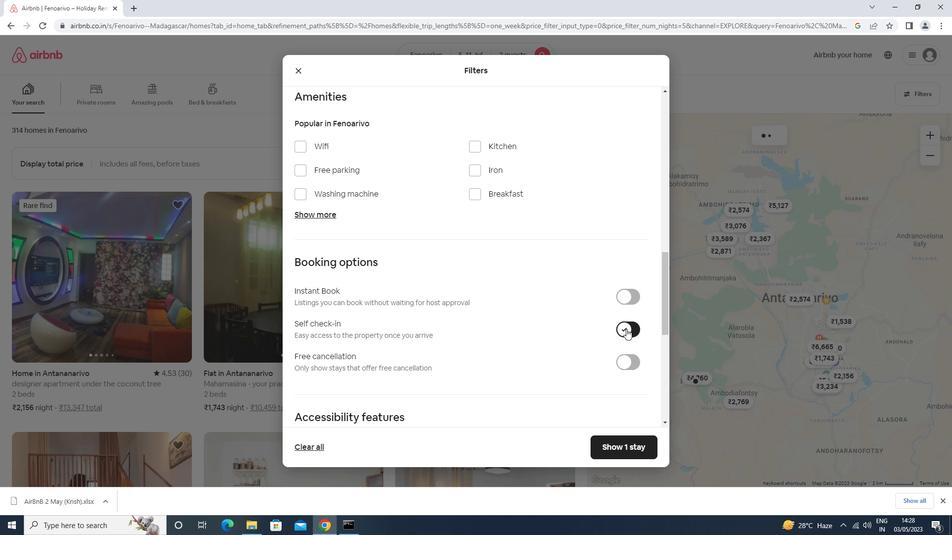 
Action: Mouse scrolled (623, 330) with delta (0, 0)
Screenshot: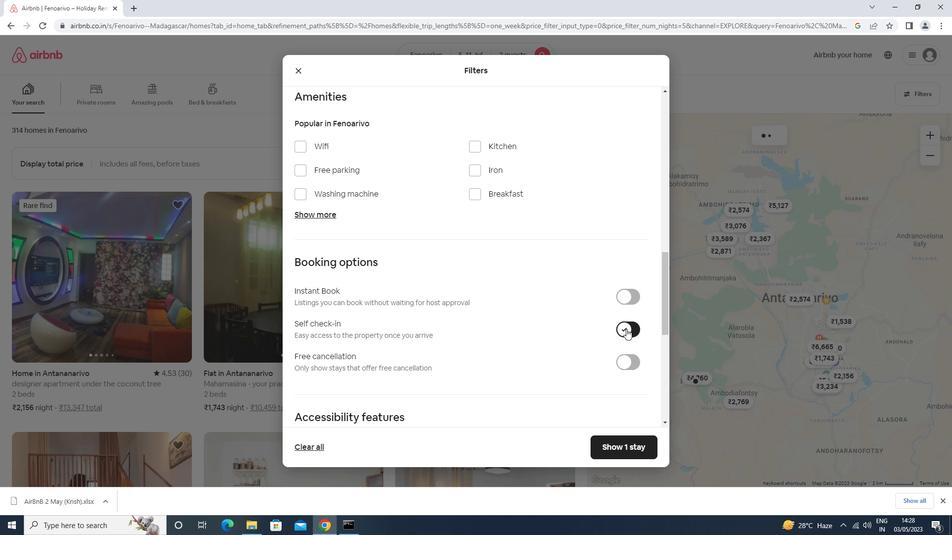 
Action: Mouse scrolled (623, 330) with delta (0, 0)
Screenshot: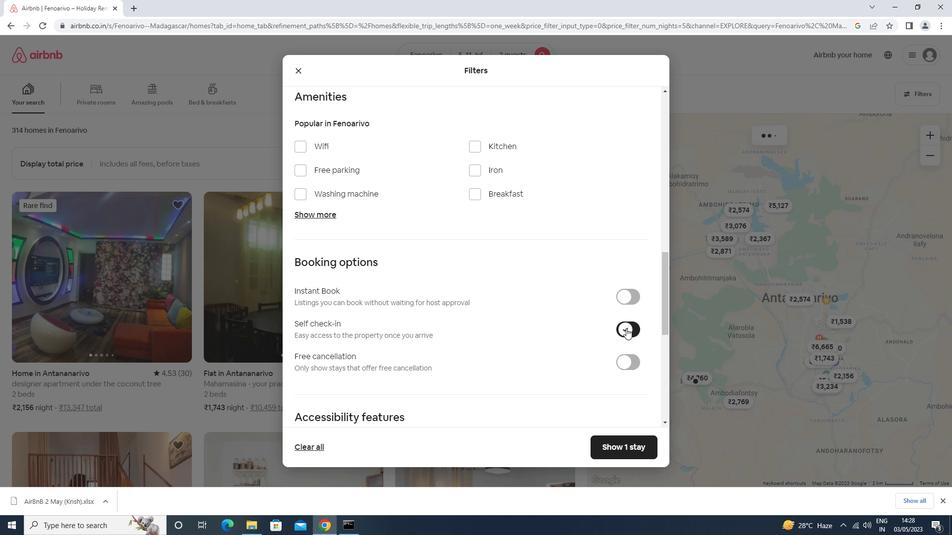 
Action: Mouse scrolled (623, 330) with delta (0, 0)
Screenshot: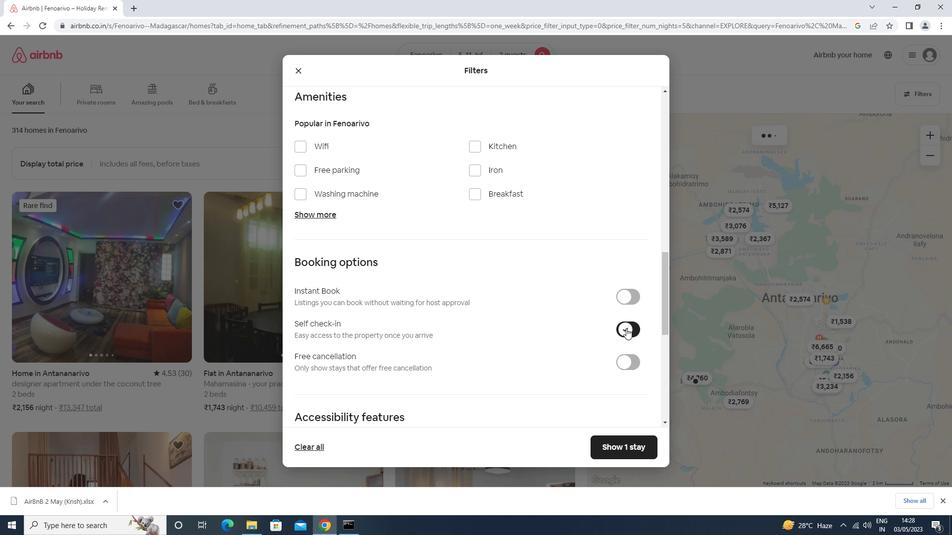 
Action: Mouse scrolled (623, 330) with delta (0, 0)
Screenshot: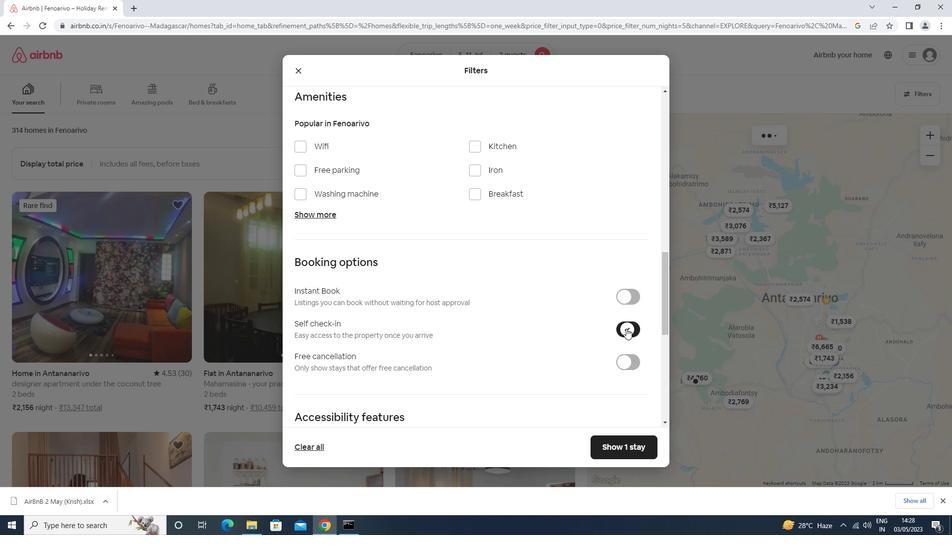 
Action: Mouse moved to (622, 331)
Screenshot: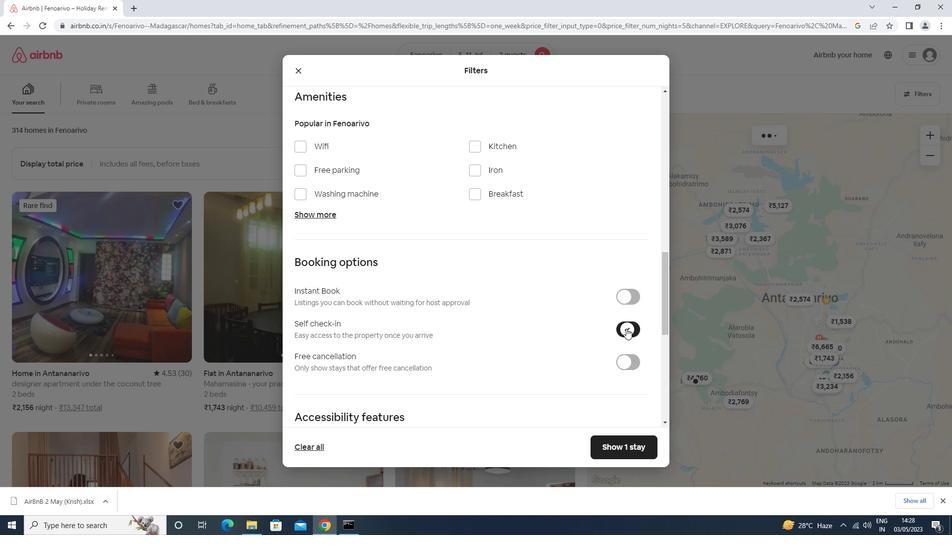 
Action: Mouse scrolled (622, 331) with delta (0, 0)
Screenshot: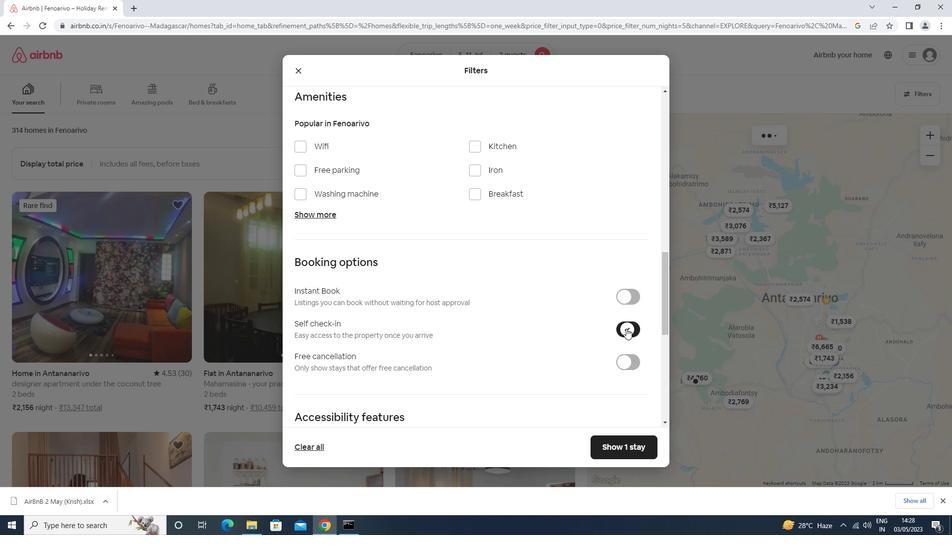 
Action: Mouse moved to (330, 354)
Screenshot: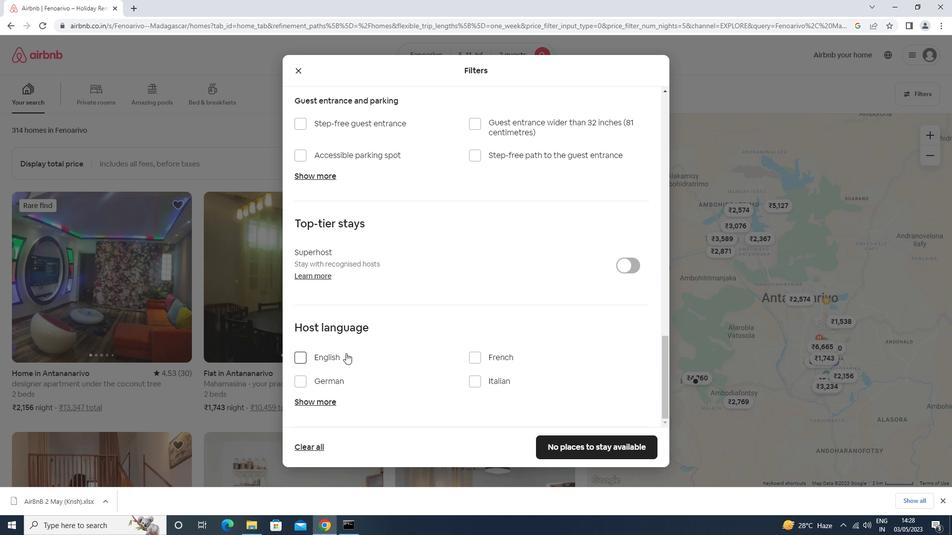 
Action: Mouse pressed left at (330, 354)
Screenshot: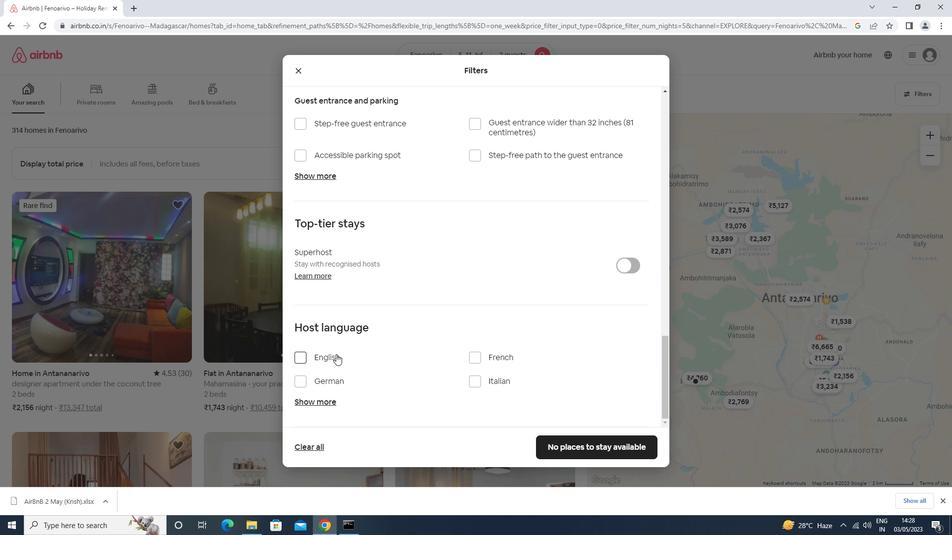 
Action: Mouse moved to (566, 441)
Screenshot: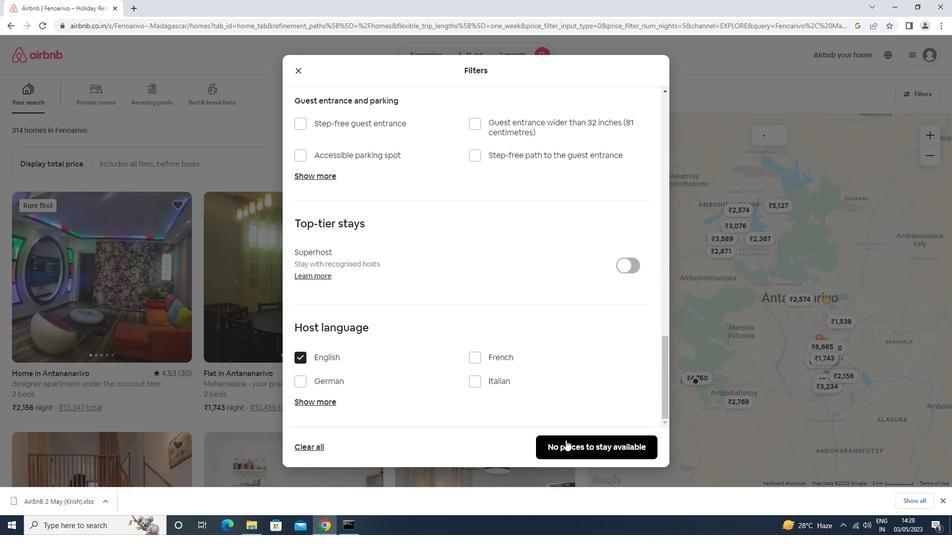 
Action: Mouse pressed left at (566, 441)
Screenshot: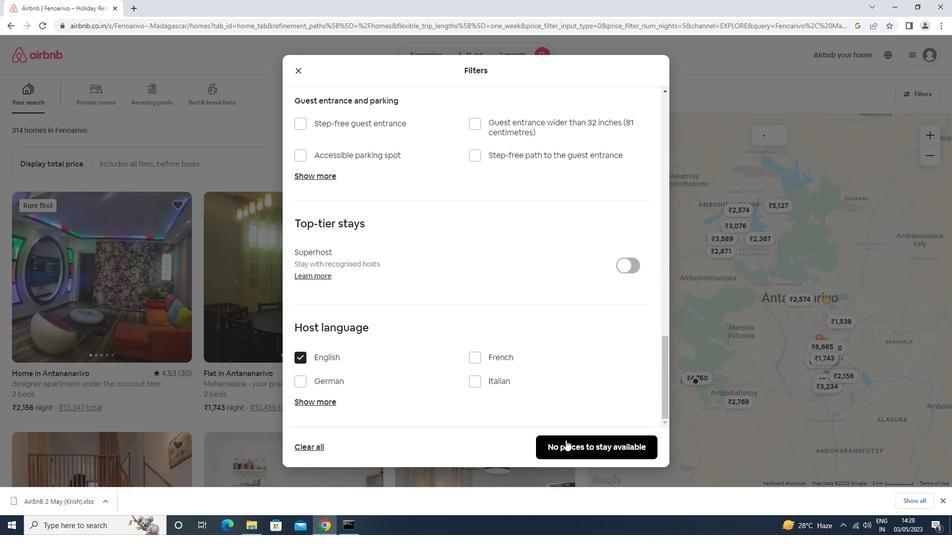 
Action: Mouse moved to (566, 442)
Screenshot: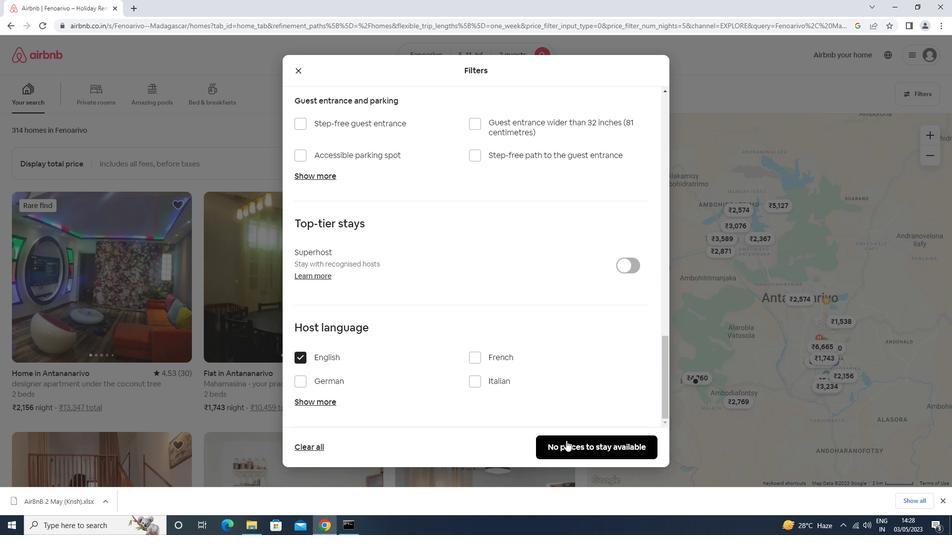 
